 Task: Look for space in Tierralta, Colombia from 5th June, 2023 to 16th June, 2023 for 2 adults in price range Rs.14000 to Rs.18000. Place can be entire place with 1  bedroom having 1 bed and 1 bathroom. Property type can be house, flat, guest house, hotel. Amenities needed are: washing machine. Booking option can be shelf check-in. Required host language is English.
Action: Mouse moved to (387, 79)
Screenshot: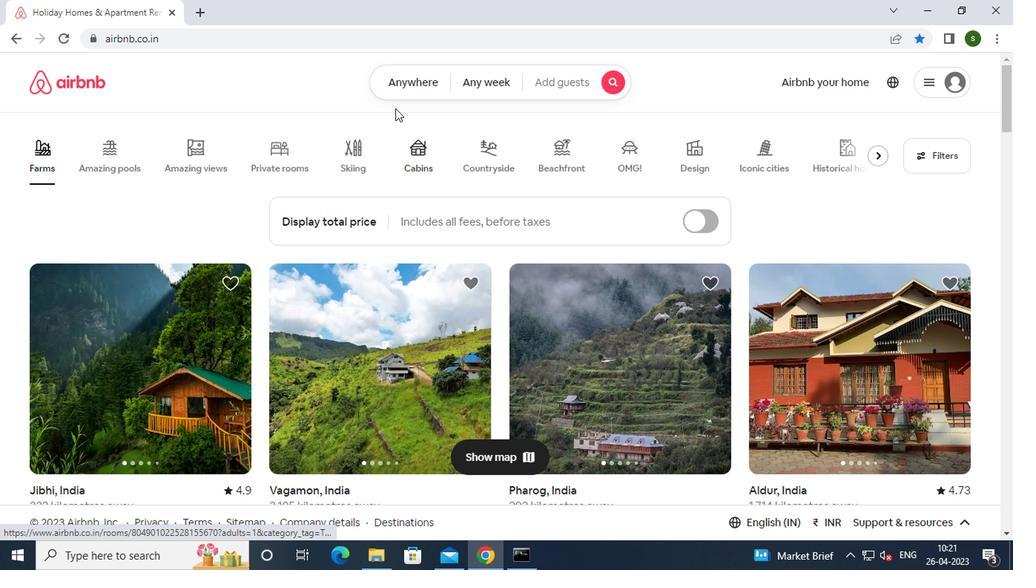 
Action: Mouse pressed left at (387, 79)
Screenshot: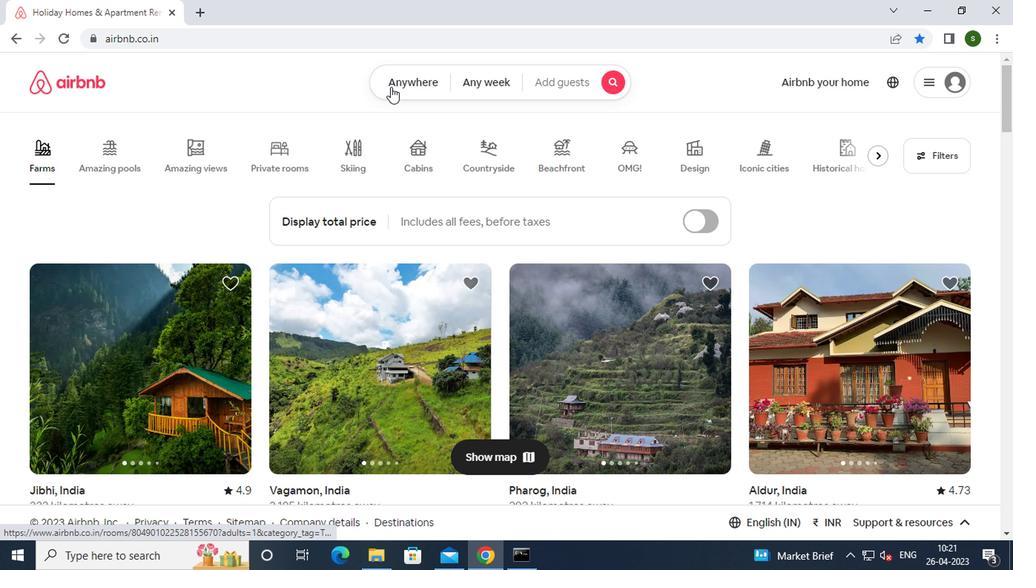 
Action: Mouse moved to (299, 144)
Screenshot: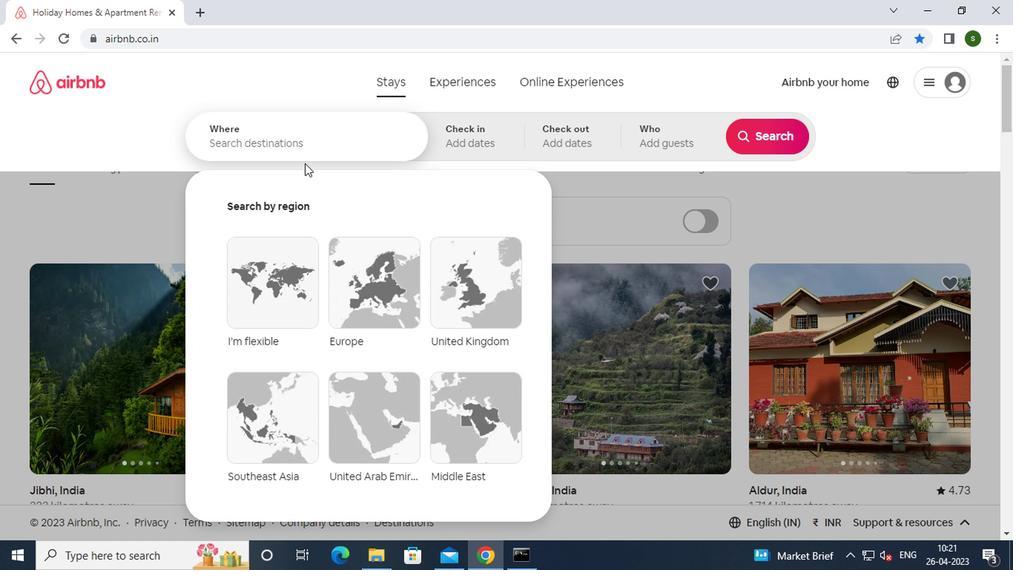 
Action: Mouse pressed left at (299, 144)
Screenshot: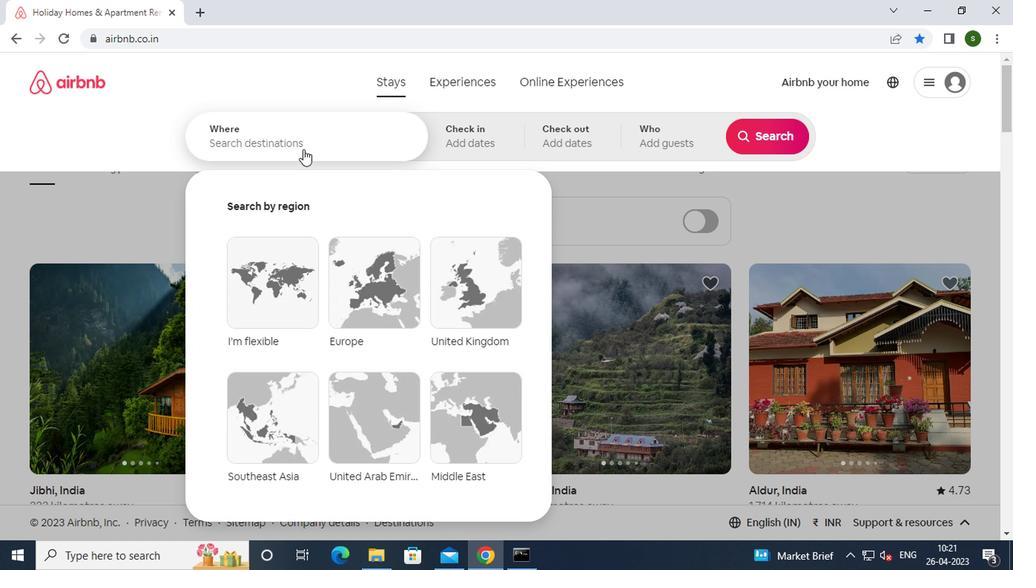 
Action: Key pressed t<Key.caps_lock>ierralta,<Key.space><Key.caps_lock>c<Key.caps_lock>olombia<Key.enter>
Screenshot: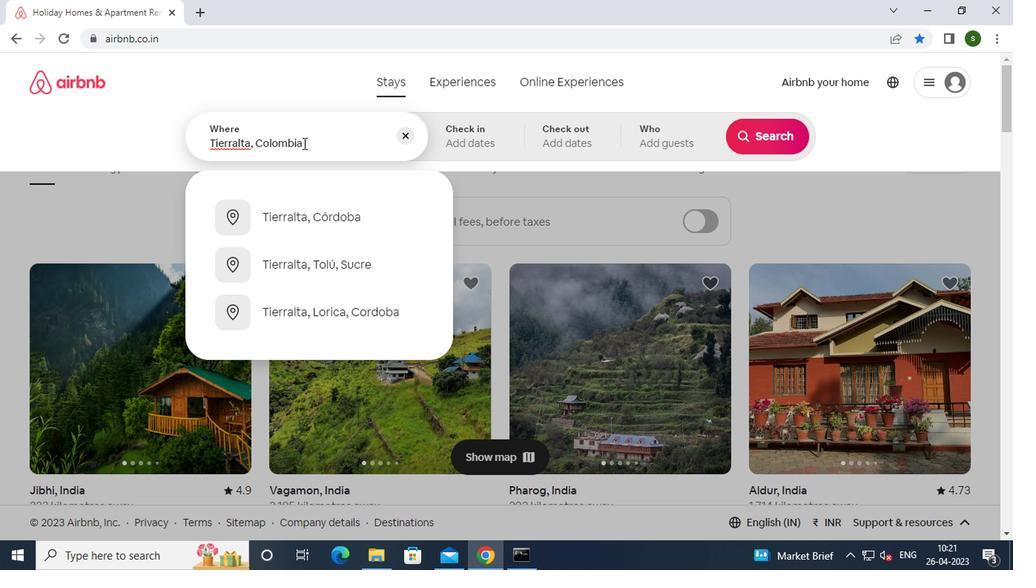
Action: Mouse moved to (760, 258)
Screenshot: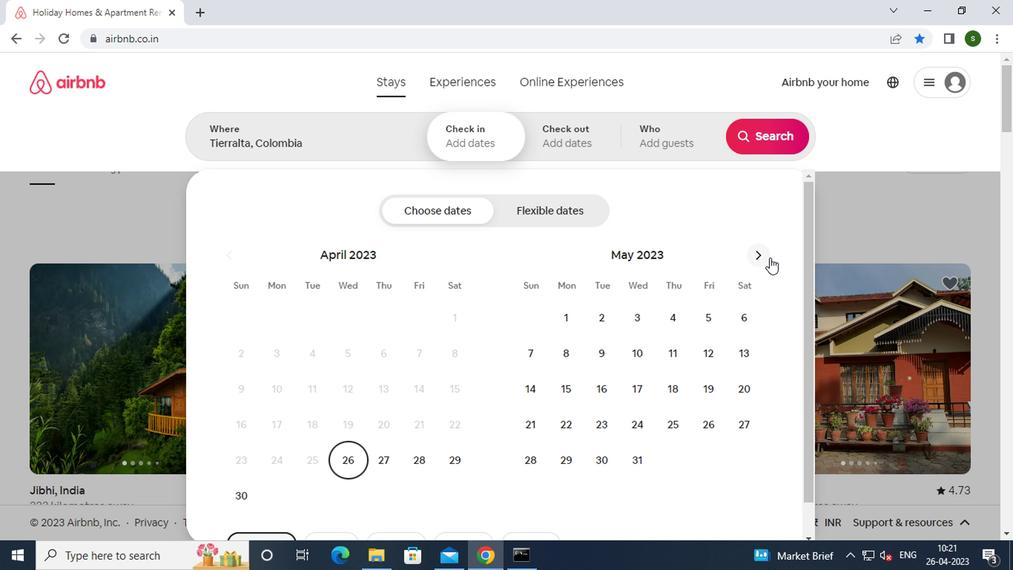 
Action: Mouse pressed left at (760, 258)
Screenshot: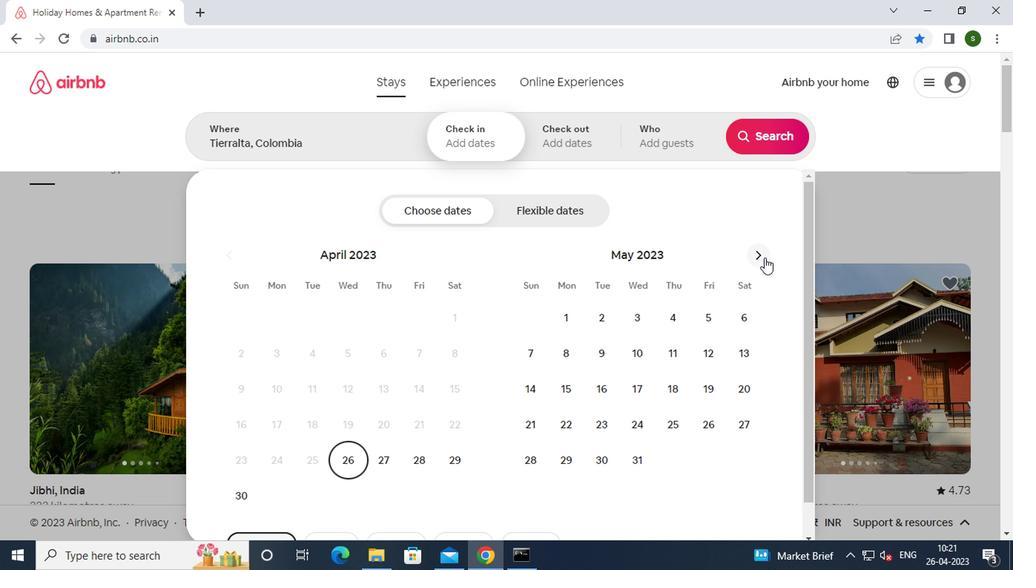 
Action: Mouse moved to (571, 355)
Screenshot: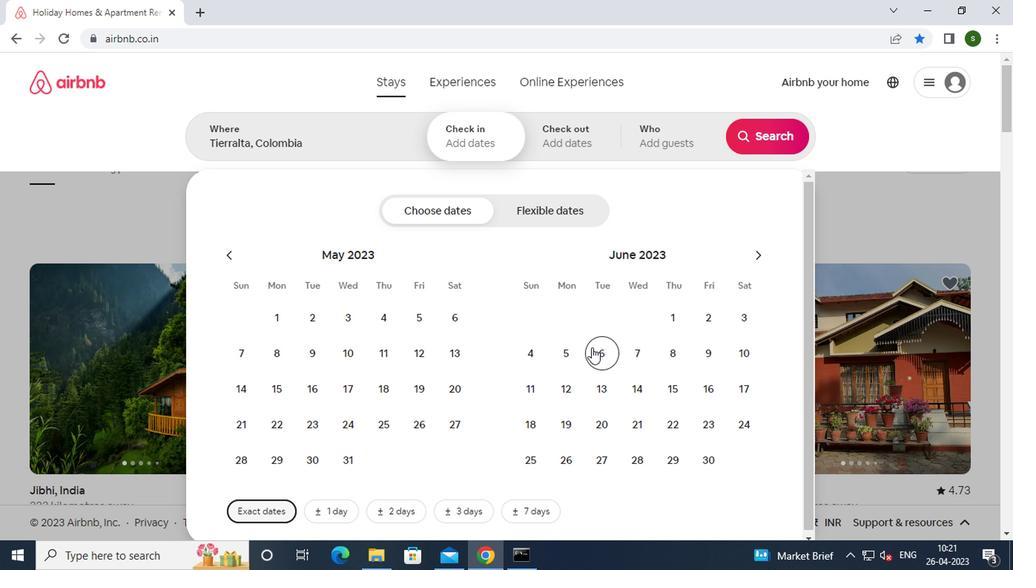 
Action: Mouse pressed left at (571, 355)
Screenshot: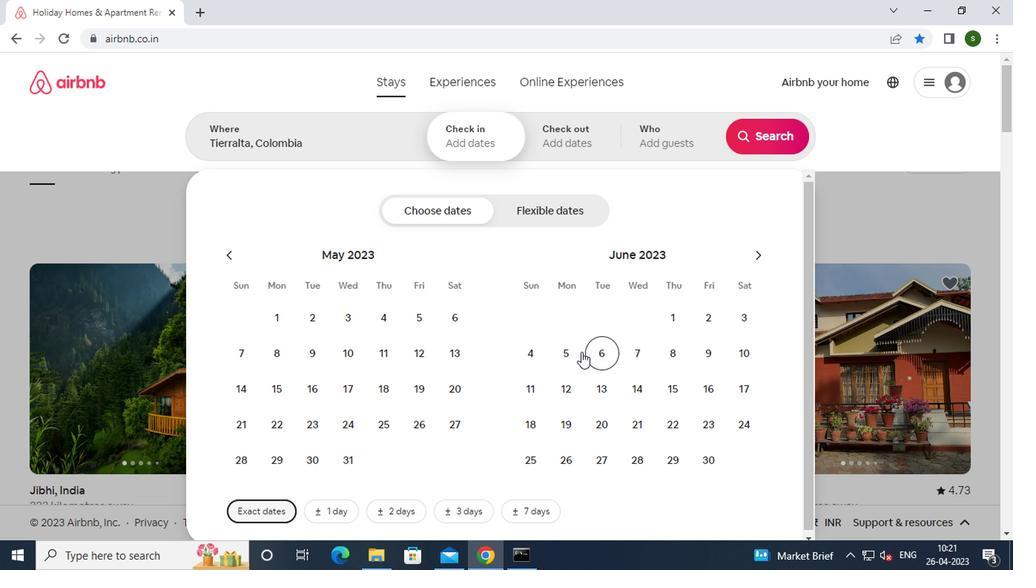 
Action: Mouse moved to (717, 394)
Screenshot: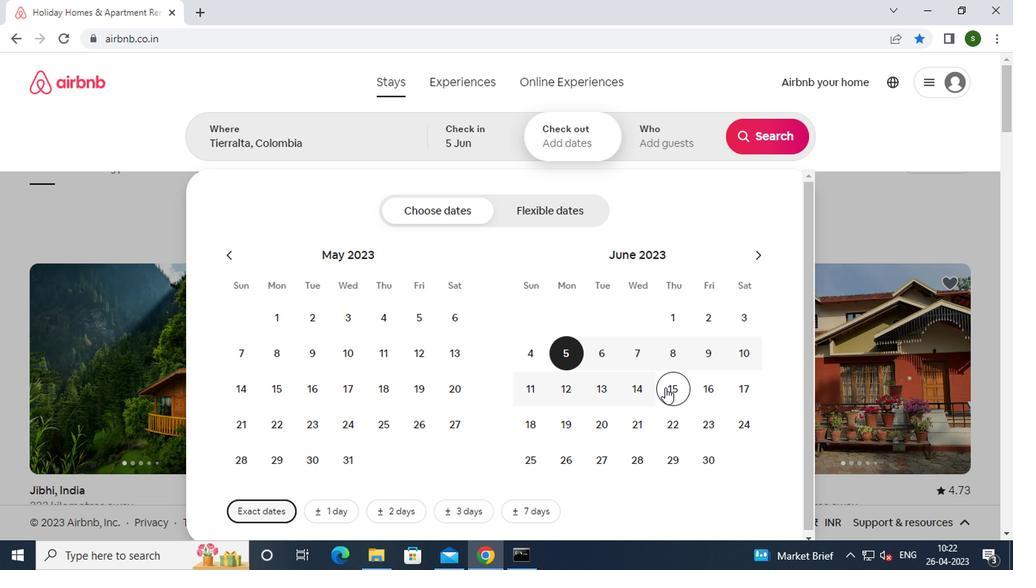 
Action: Mouse pressed left at (717, 394)
Screenshot: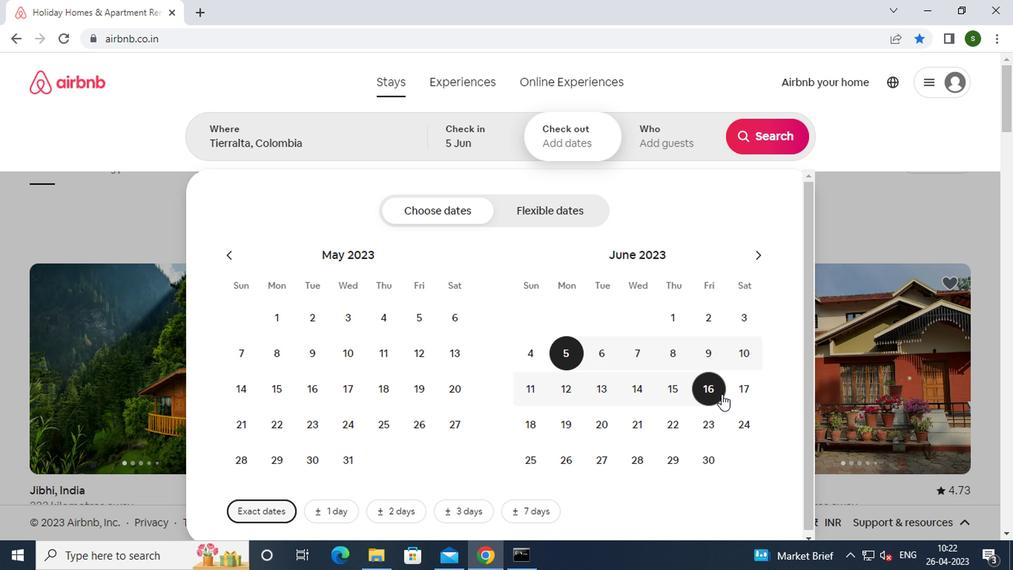 
Action: Mouse moved to (698, 145)
Screenshot: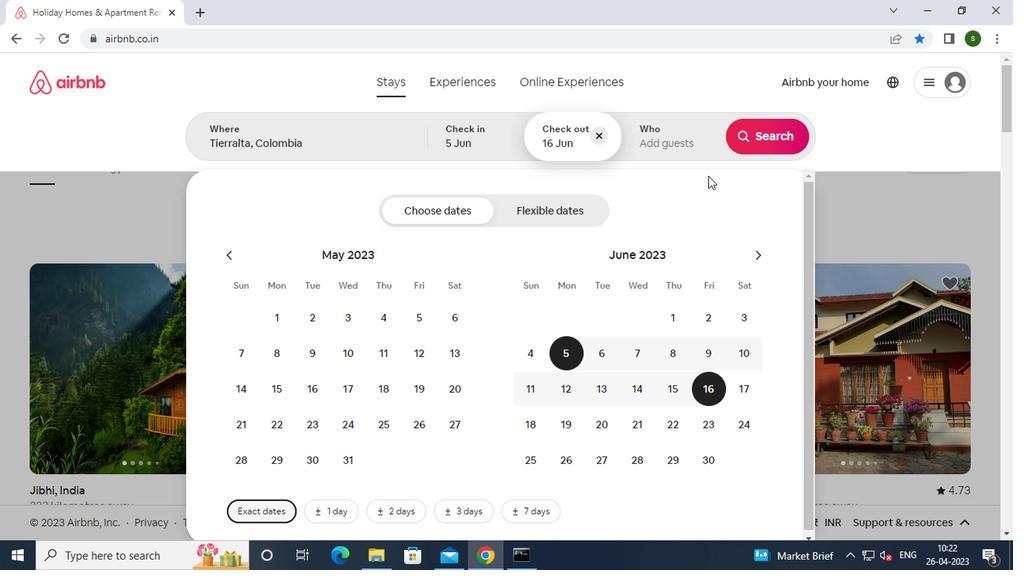 
Action: Mouse pressed left at (698, 145)
Screenshot: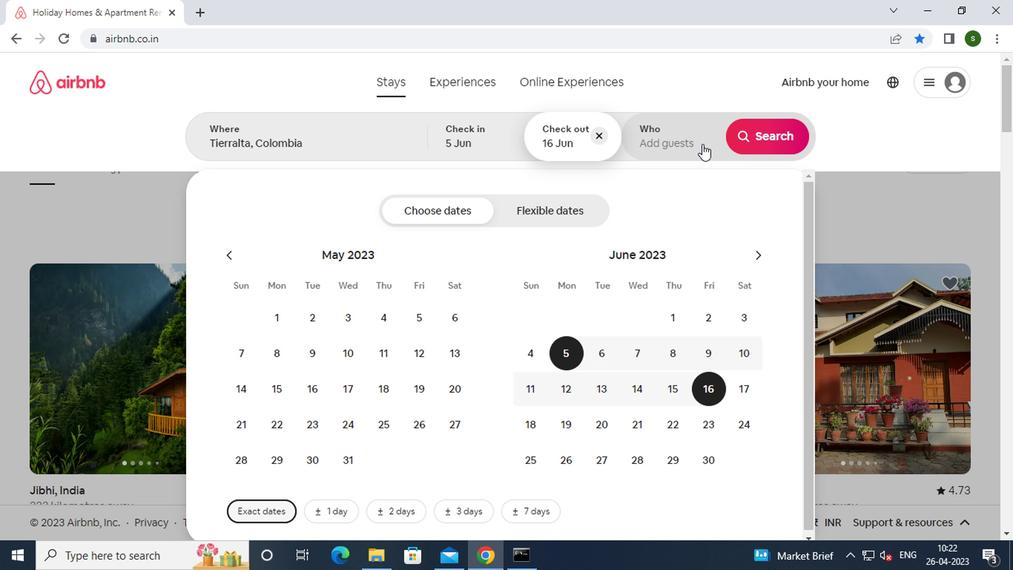 
Action: Mouse moved to (776, 219)
Screenshot: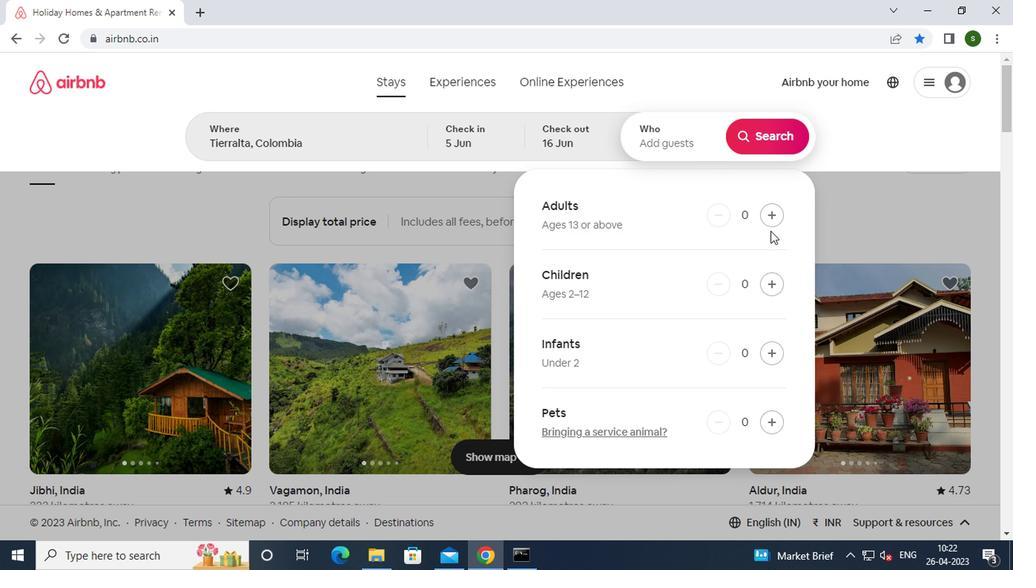 
Action: Mouse pressed left at (776, 219)
Screenshot: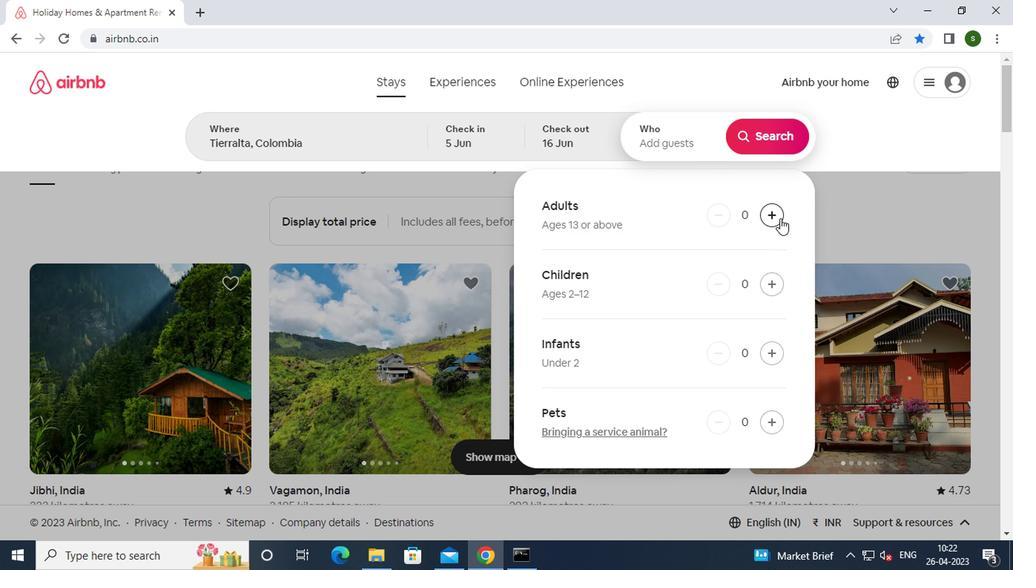 
Action: Mouse pressed left at (776, 219)
Screenshot: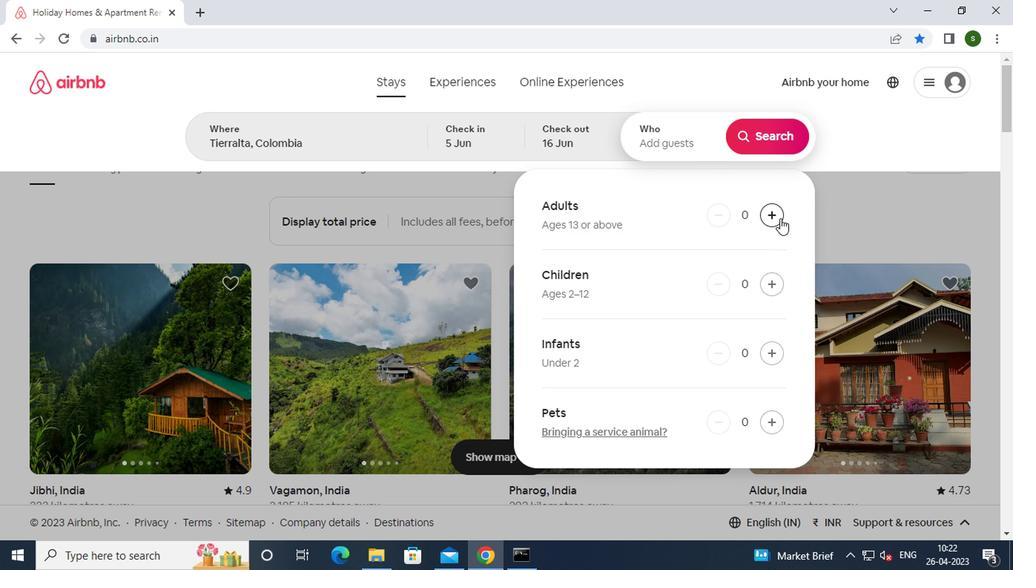 
Action: Mouse moved to (760, 137)
Screenshot: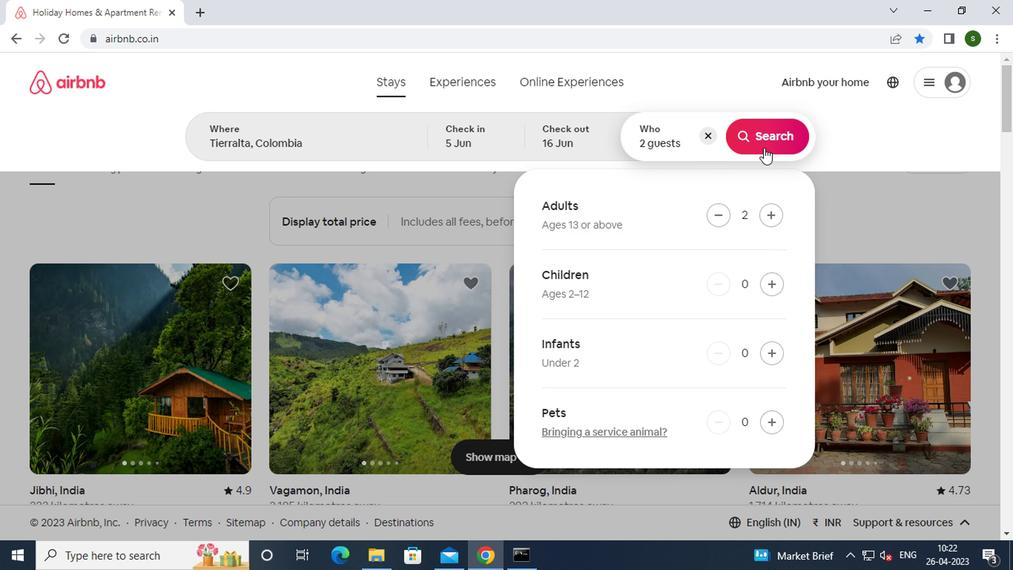 
Action: Mouse pressed left at (760, 137)
Screenshot: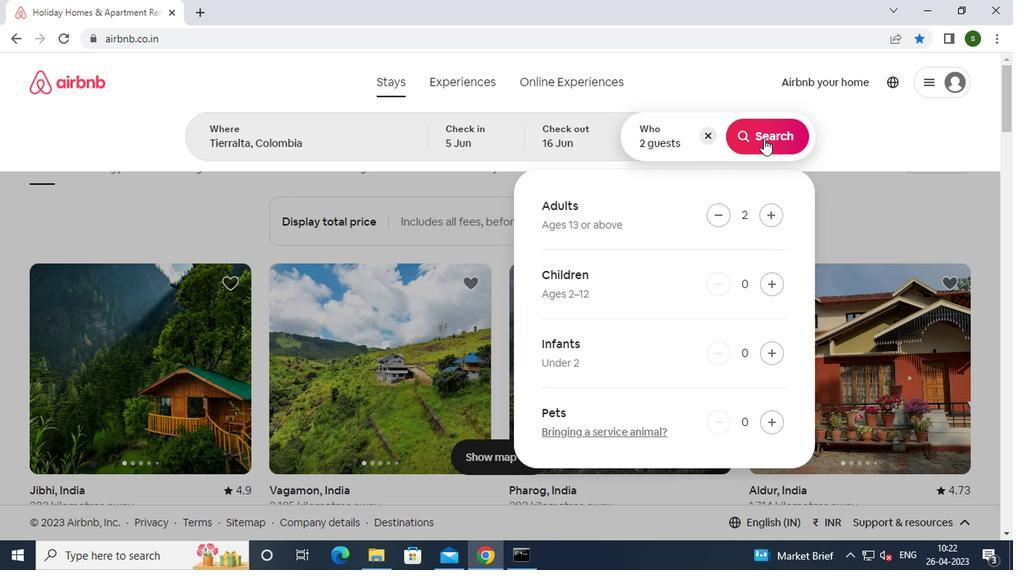 
Action: Mouse moved to (932, 139)
Screenshot: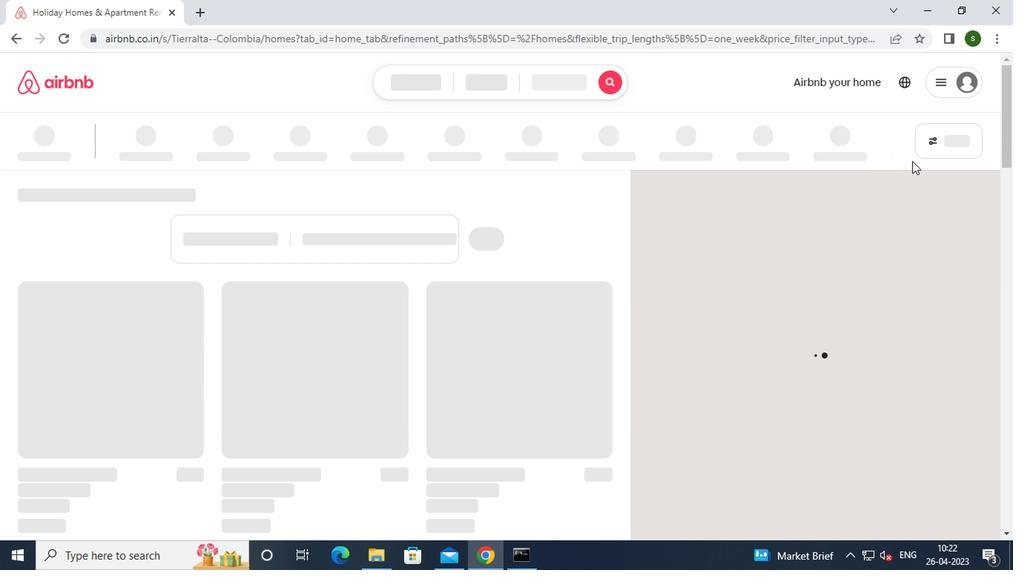 
Action: Mouse pressed left at (932, 139)
Screenshot: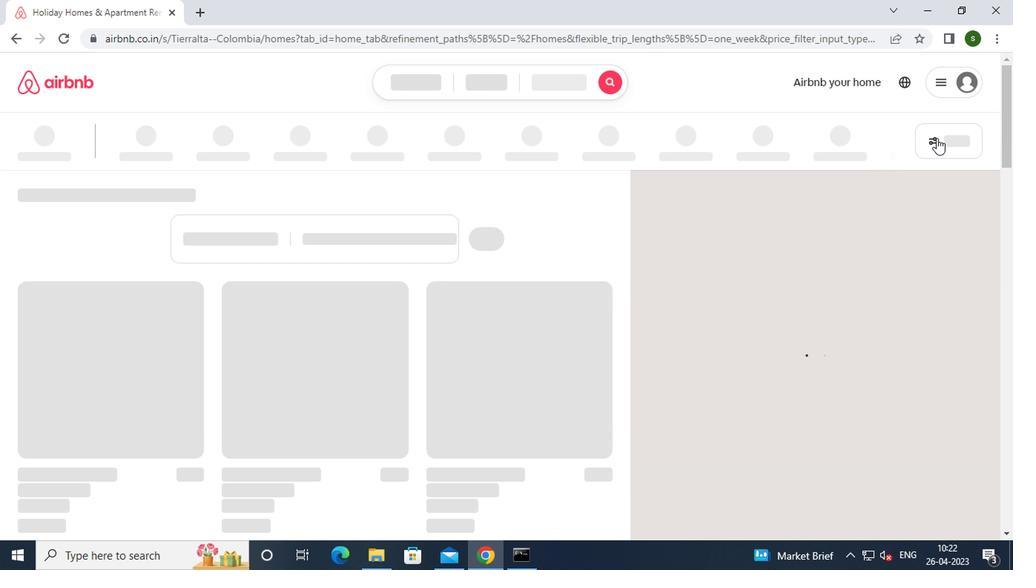 
Action: Mouse moved to (431, 284)
Screenshot: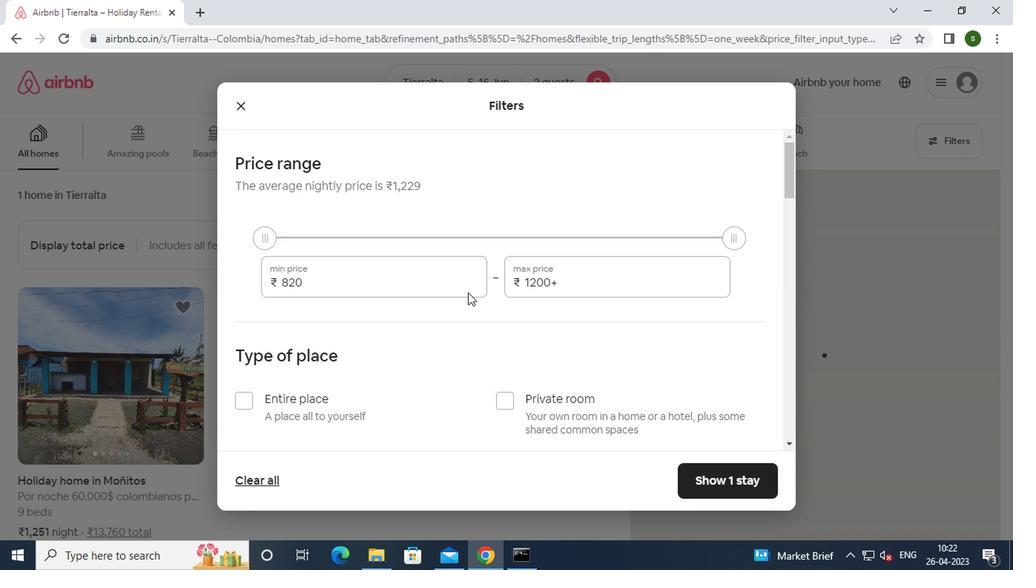 
Action: Mouse pressed left at (431, 284)
Screenshot: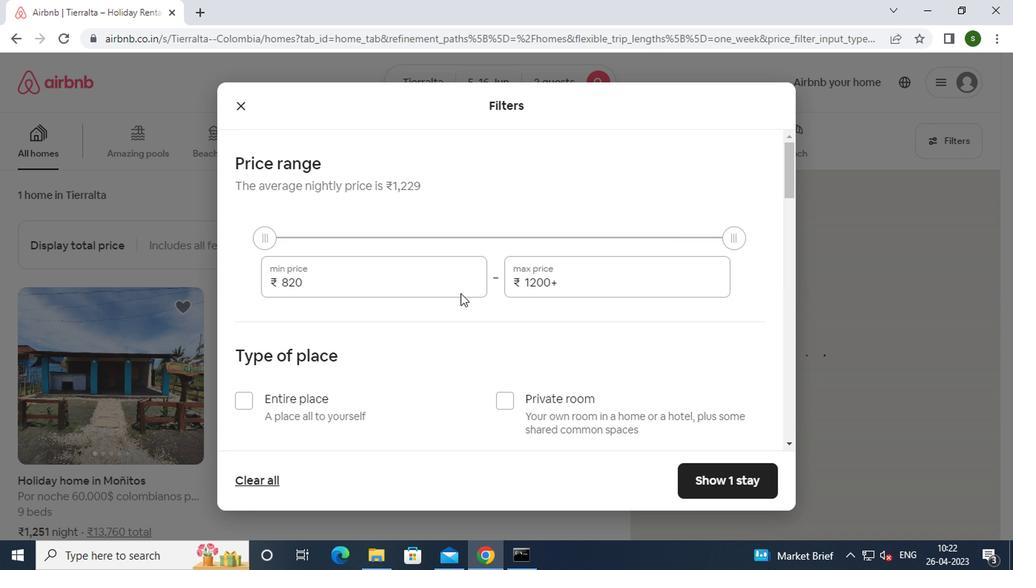 
Action: Key pressed <Key.backspace><Key.backspace><Key.backspace><Key.backspace>14000
Screenshot: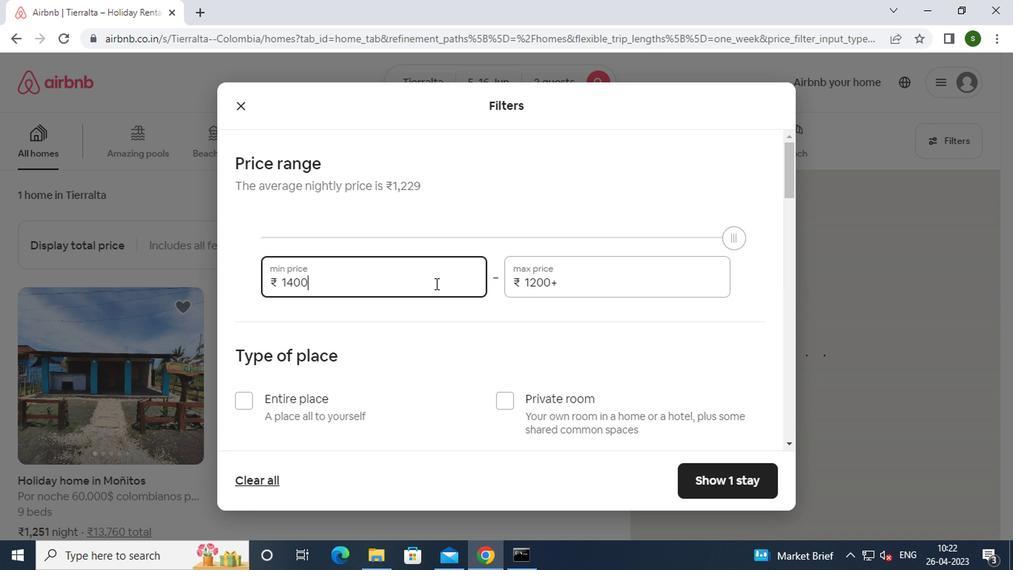 
Action: Mouse moved to (575, 285)
Screenshot: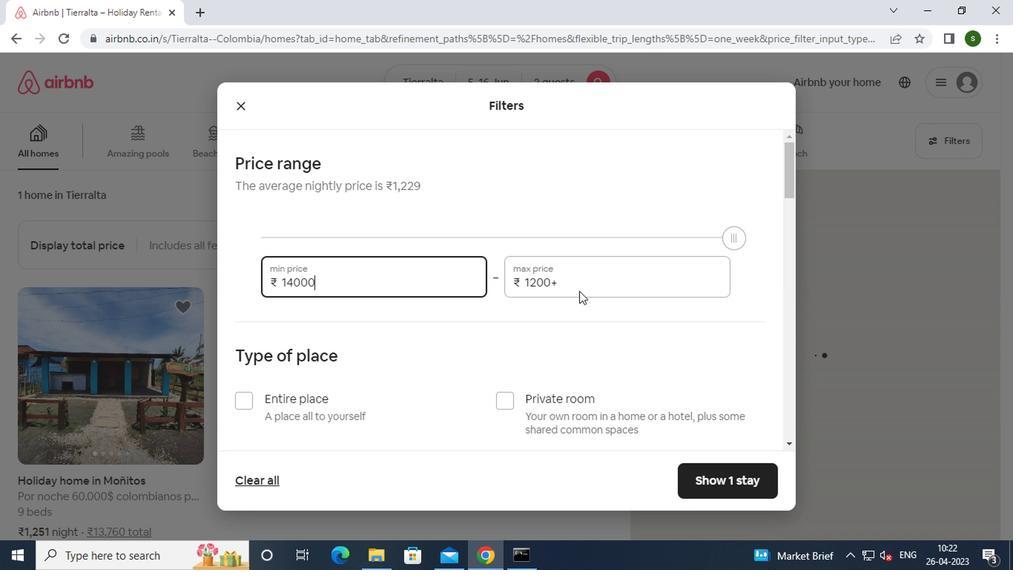 
Action: Mouse pressed left at (575, 285)
Screenshot: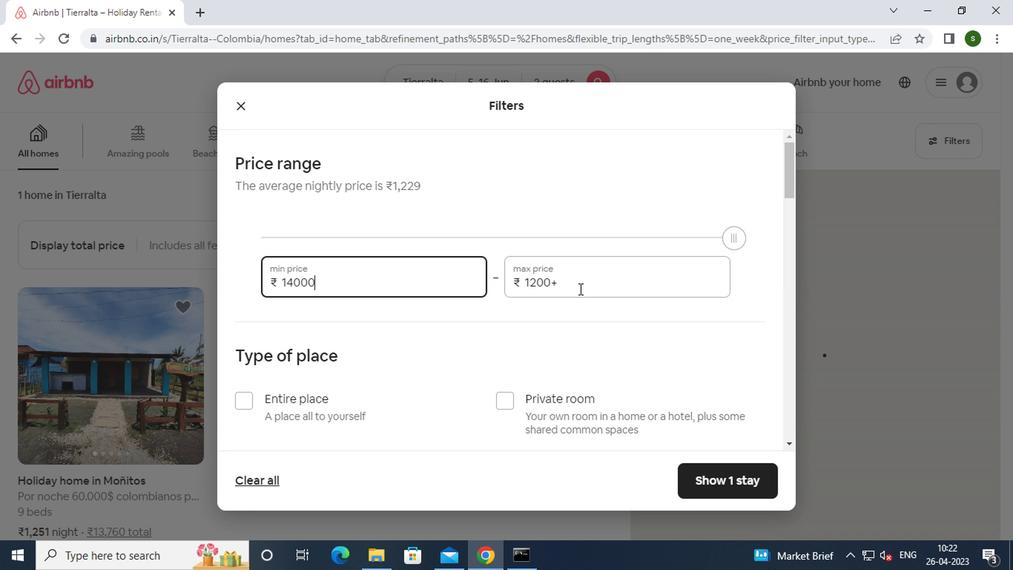 
Action: Key pressed <Key.backspace><Key.backspace><Key.backspace><Key.backspace><Key.backspace><Key.backspace><Key.backspace><Key.backspace><Key.backspace>18000
Screenshot: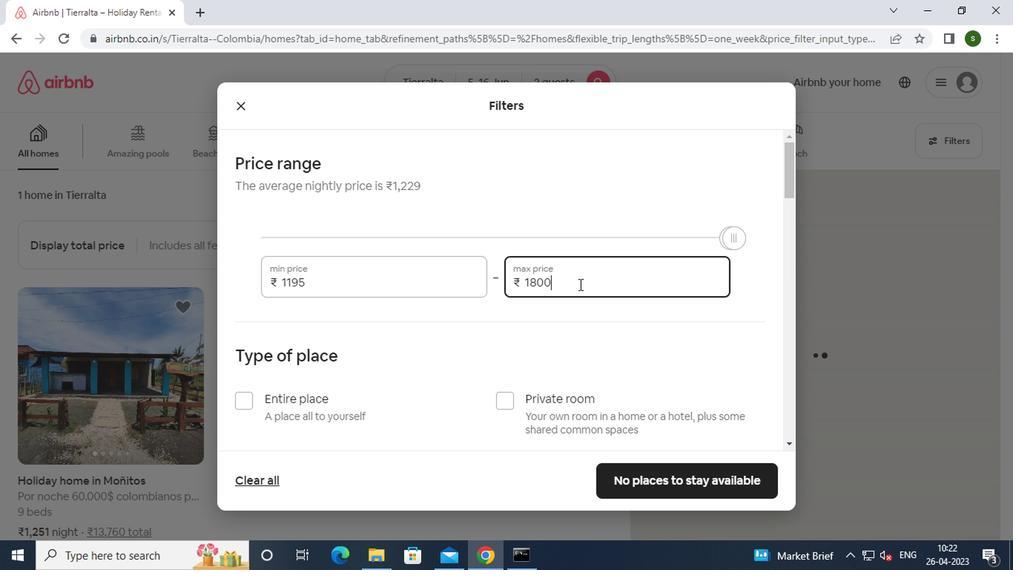 
Action: Mouse moved to (365, 308)
Screenshot: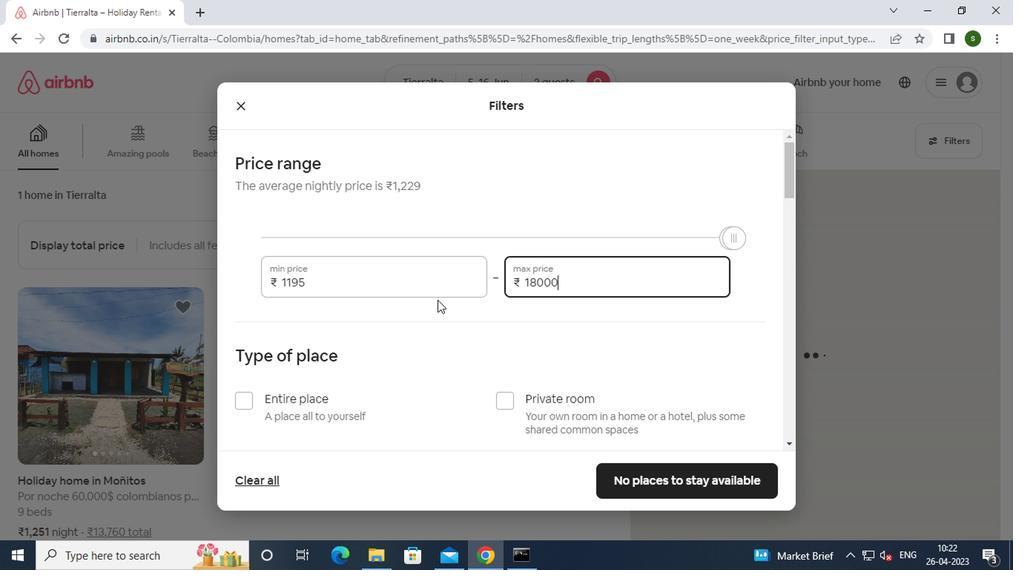
Action: Mouse scrolled (365, 307) with delta (0, -1)
Screenshot: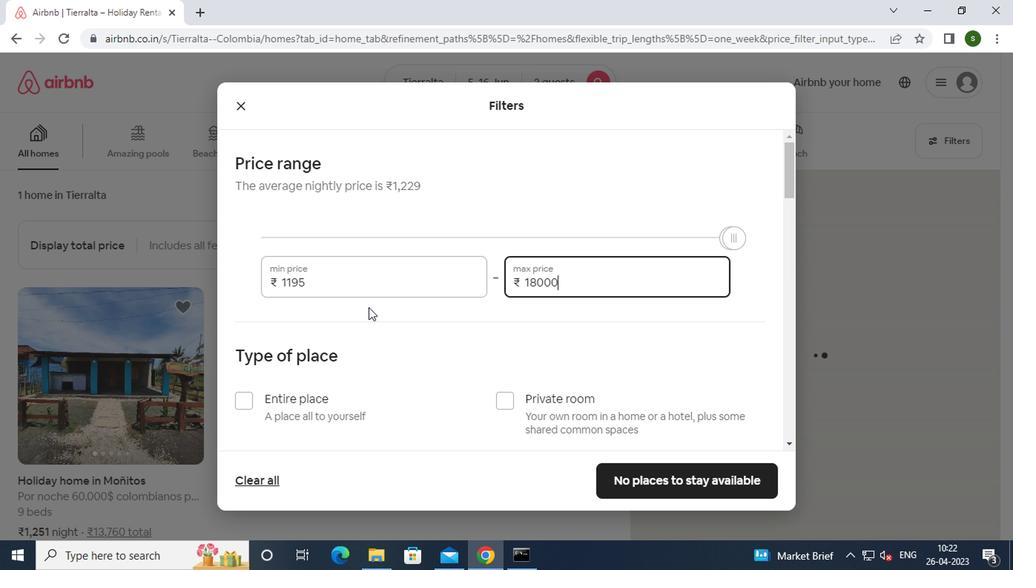
Action: Mouse scrolled (365, 307) with delta (0, -1)
Screenshot: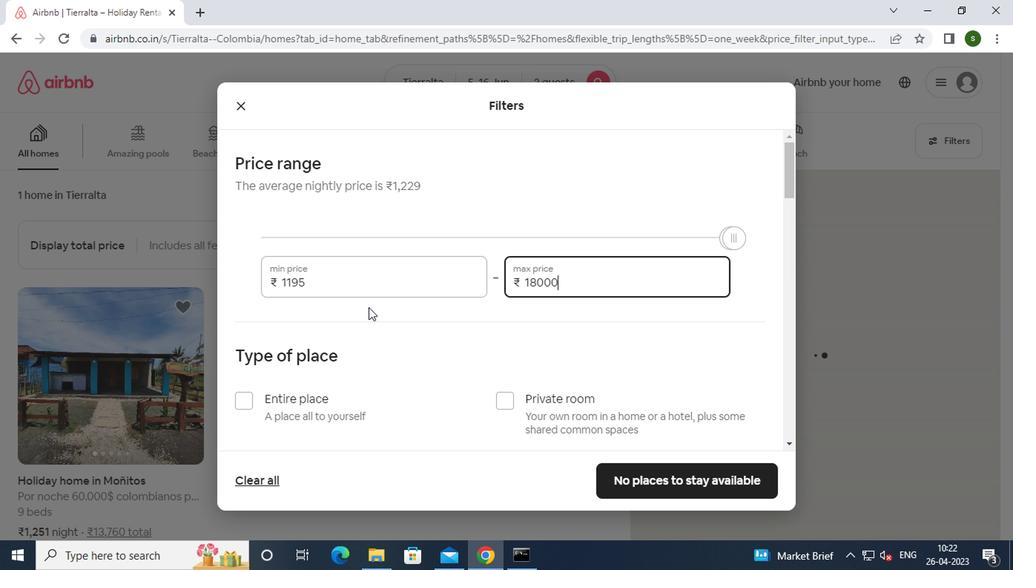 
Action: Mouse scrolled (365, 307) with delta (0, -1)
Screenshot: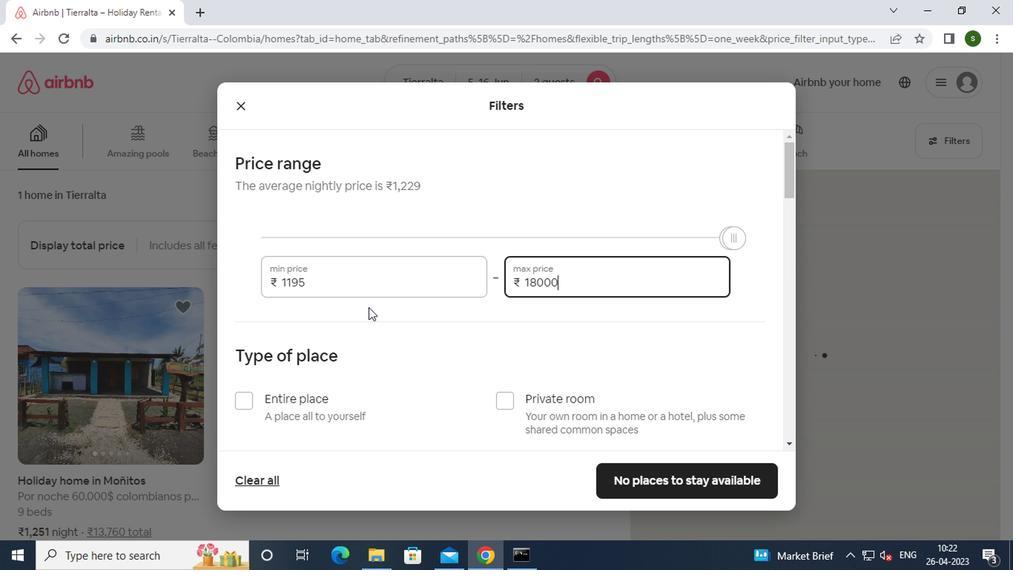 
Action: Mouse moved to (272, 185)
Screenshot: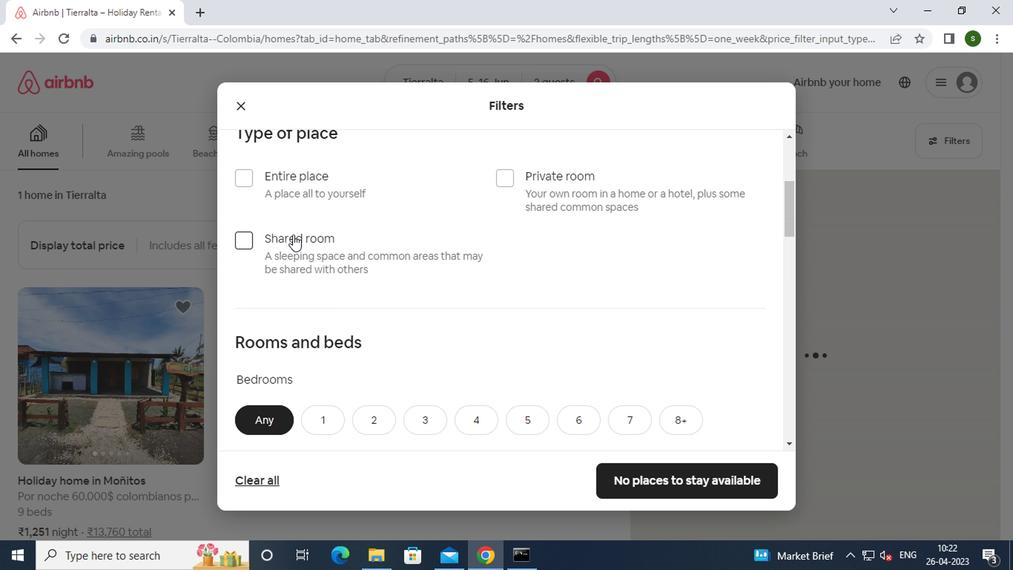 
Action: Mouse pressed left at (272, 185)
Screenshot: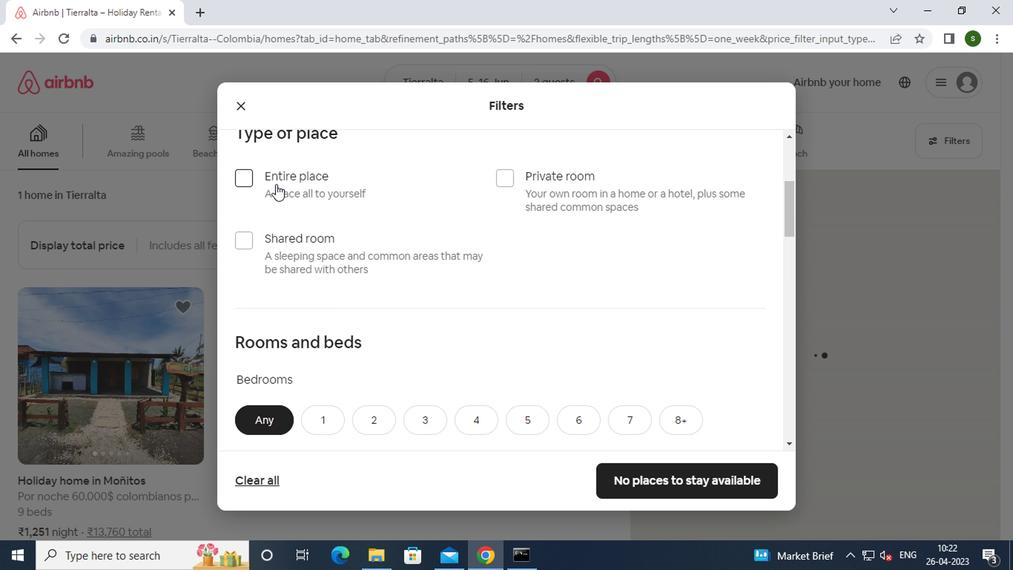 
Action: Mouse moved to (317, 409)
Screenshot: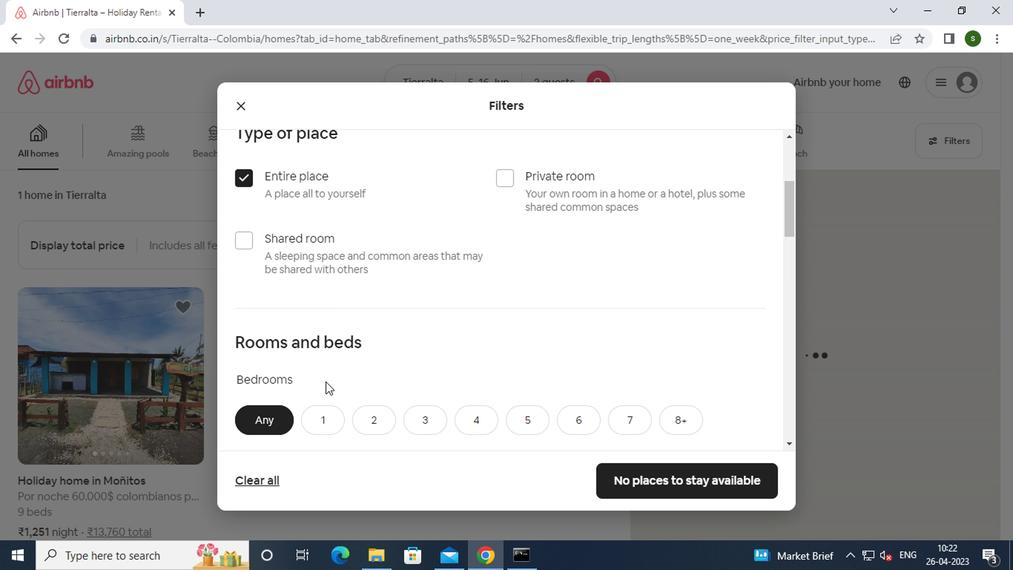 
Action: Mouse pressed left at (317, 409)
Screenshot: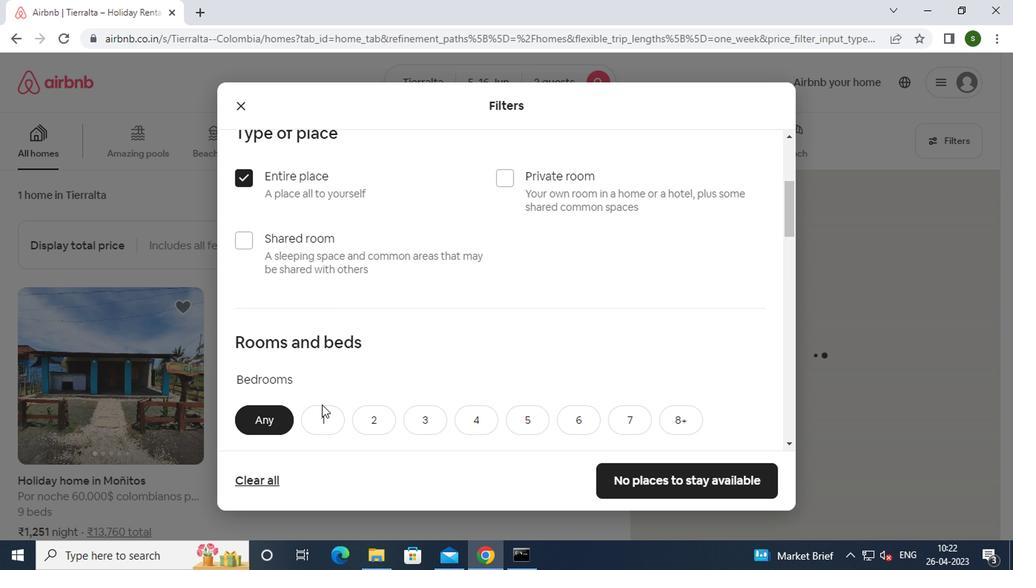 
Action: Mouse moved to (399, 345)
Screenshot: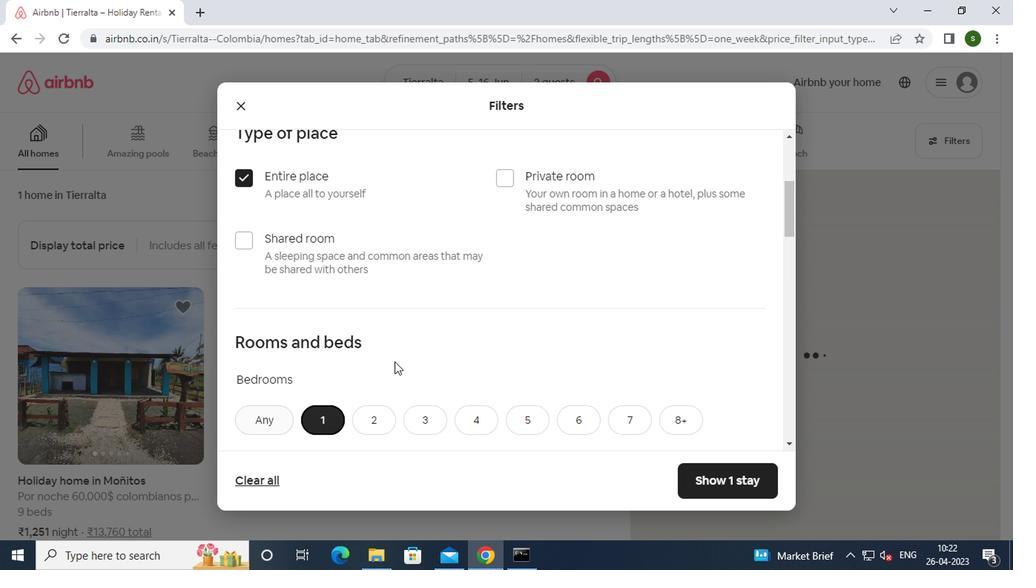 
Action: Mouse scrolled (399, 345) with delta (0, 0)
Screenshot: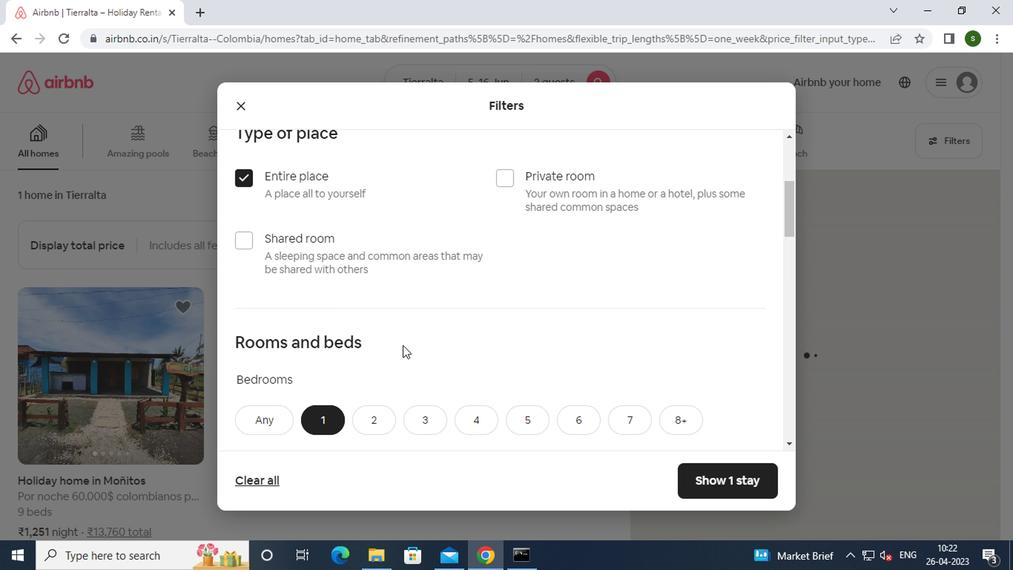 
Action: Mouse scrolled (399, 345) with delta (0, 0)
Screenshot: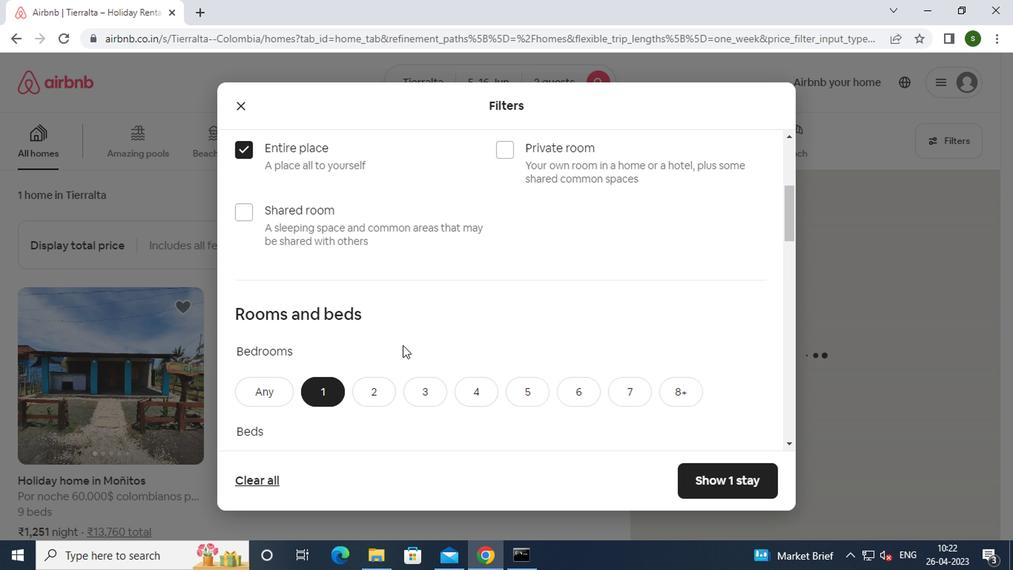 
Action: Mouse scrolled (399, 345) with delta (0, 0)
Screenshot: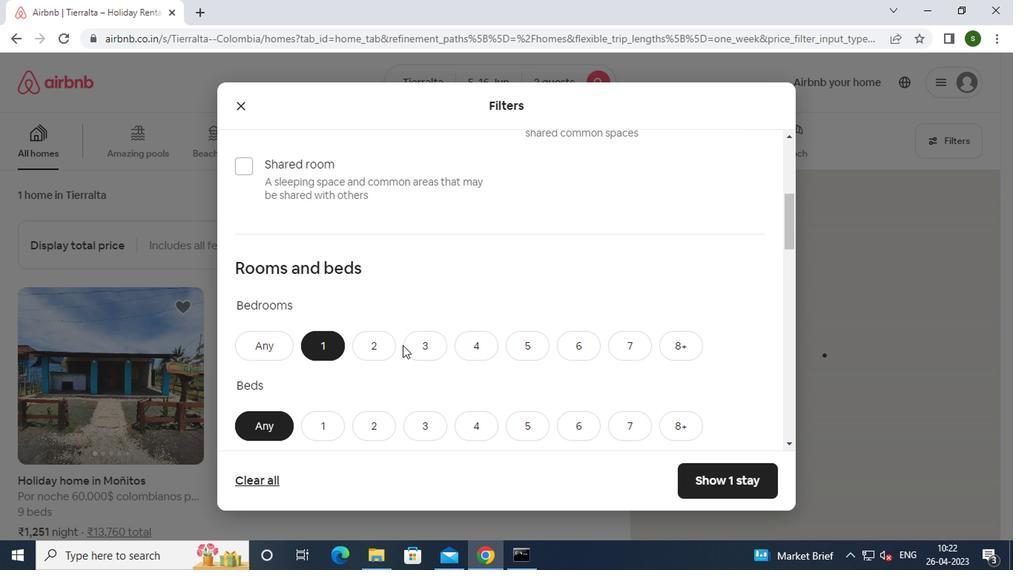 
Action: Mouse moved to (329, 286)
Screenshot: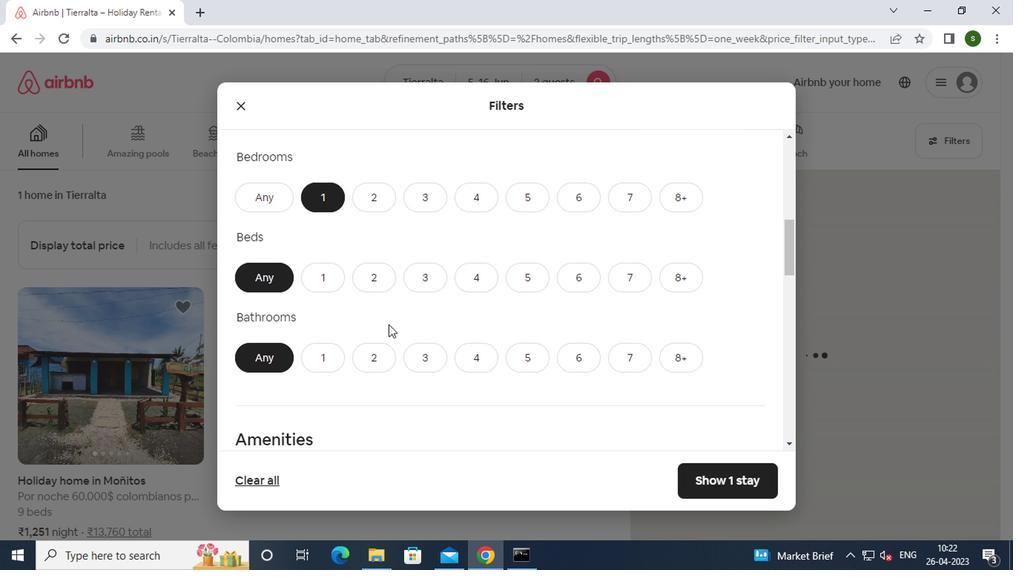 
Action: Mouse pressed left at (329, 286)
Screenshot: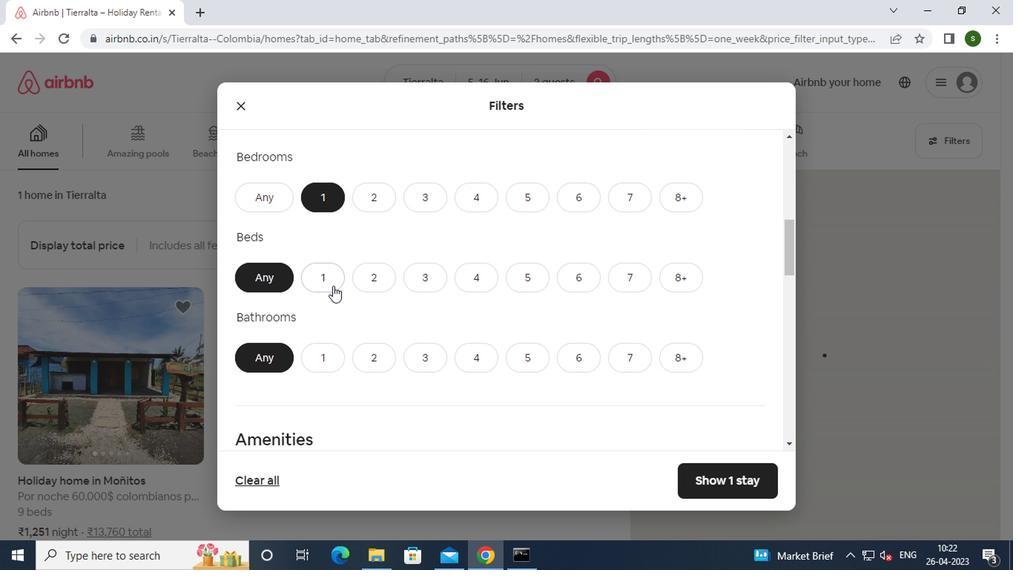 
Action: Mouse moved to (321, 354)
Screenshot: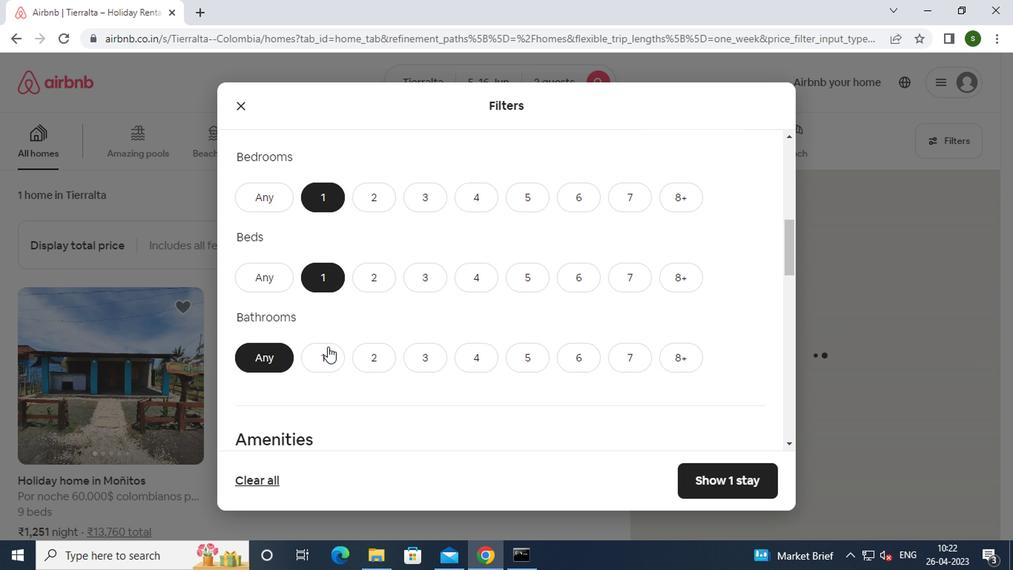 
Action: Mouse pressed left at (321, 354)
Screenshot: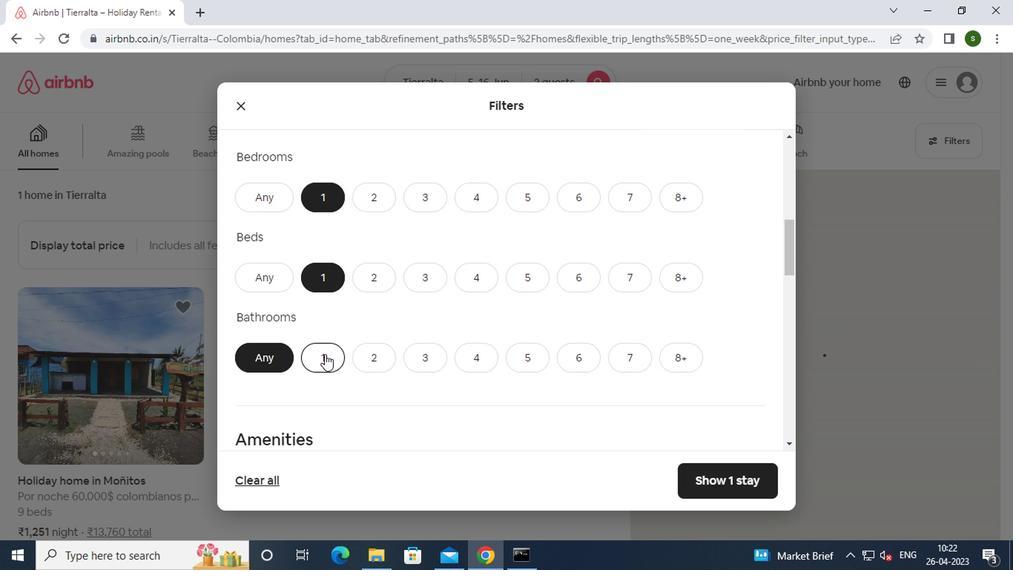 
Action: Mouse moved to (442, 301)
Screenshot: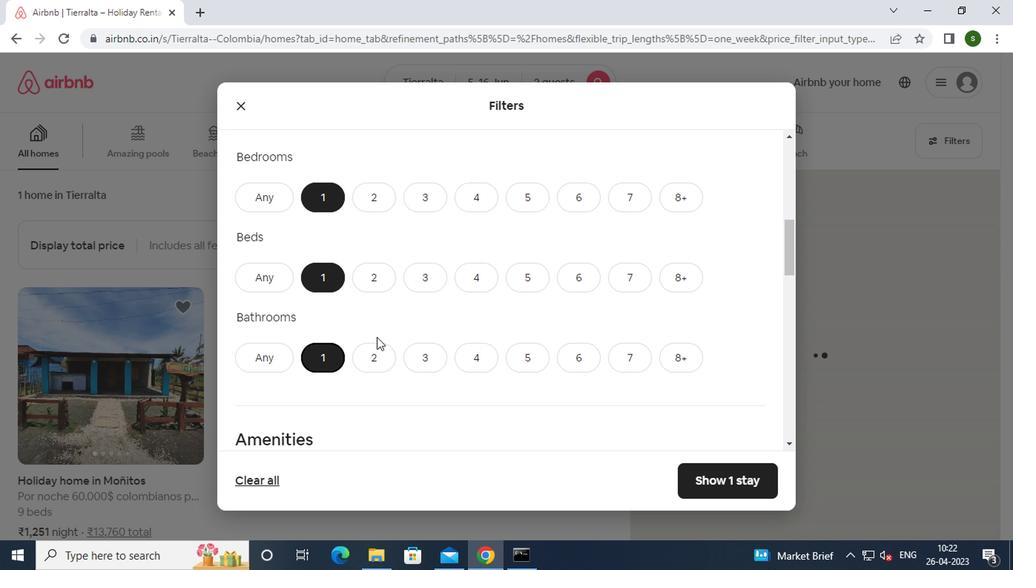 
Action: Mouse scrolled (442, 300) with delta (0, 0)
Screenshot: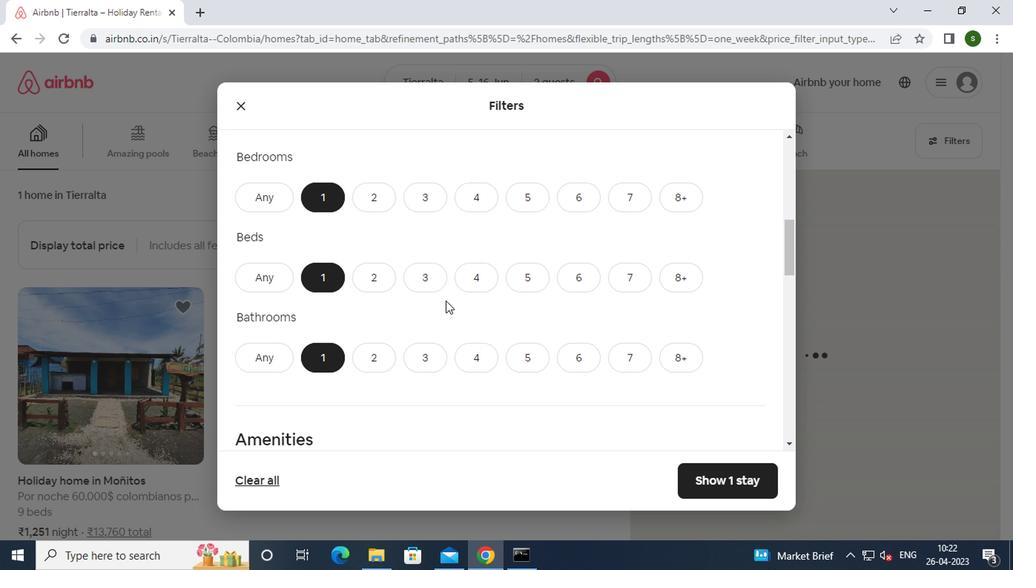 
Action: Mouse scrolled (442, 300) with delta (0, 0)
Screenshot: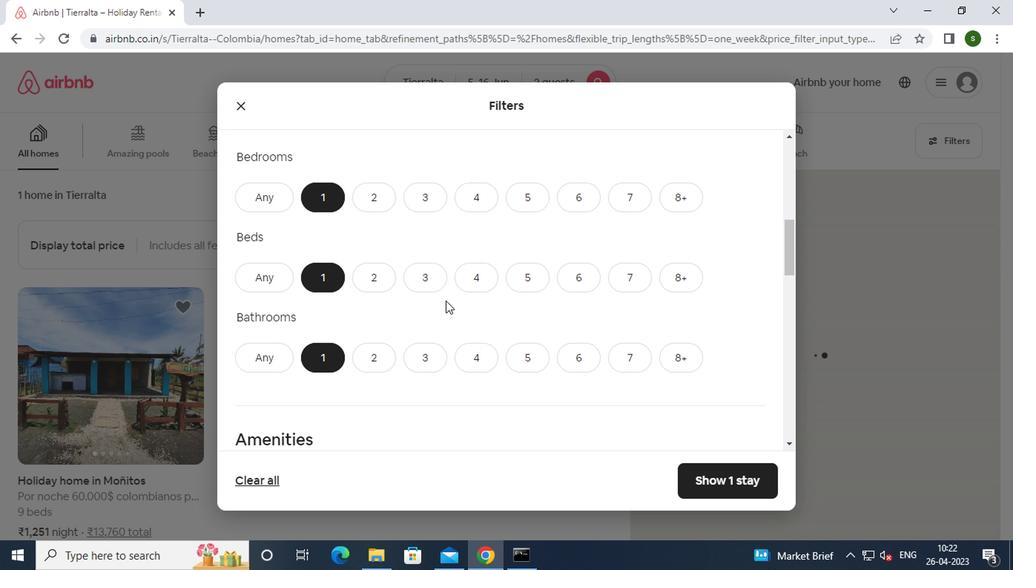 
Action: Mouse scrolled (442, 300) with delta (0, 0)
Screenshot: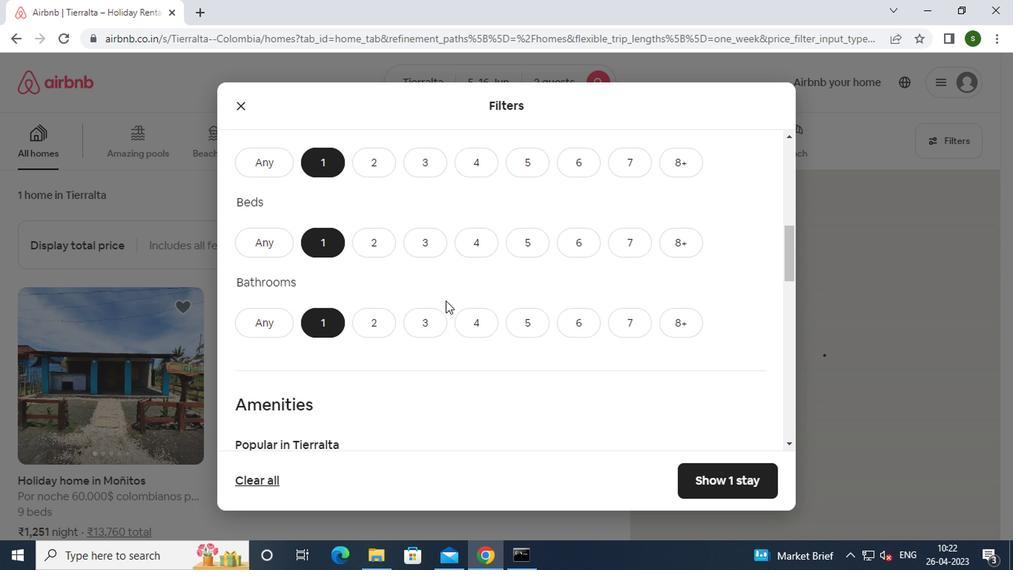 
Action: Mouse moved to (262, 393)
Screenshot: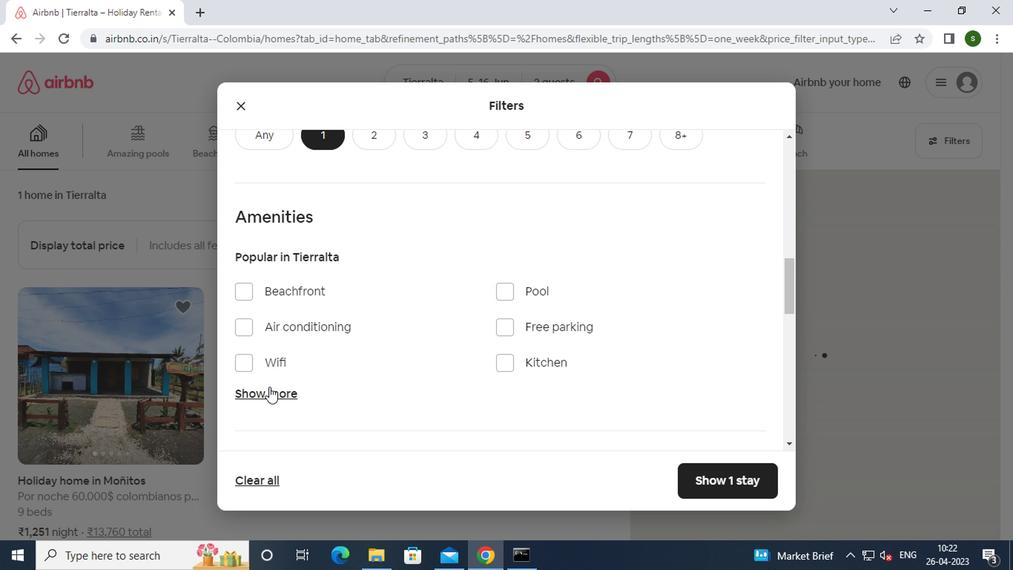 
Action: Mouse pressed left at (262, 393)
Screenshot: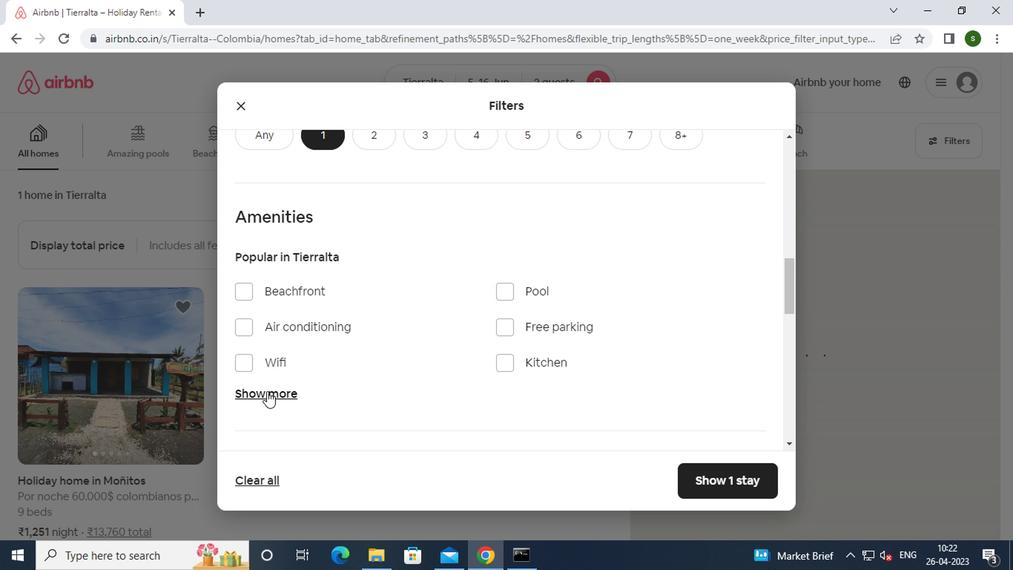 
Action: Mouse moved to (327, 398)
Screenshot: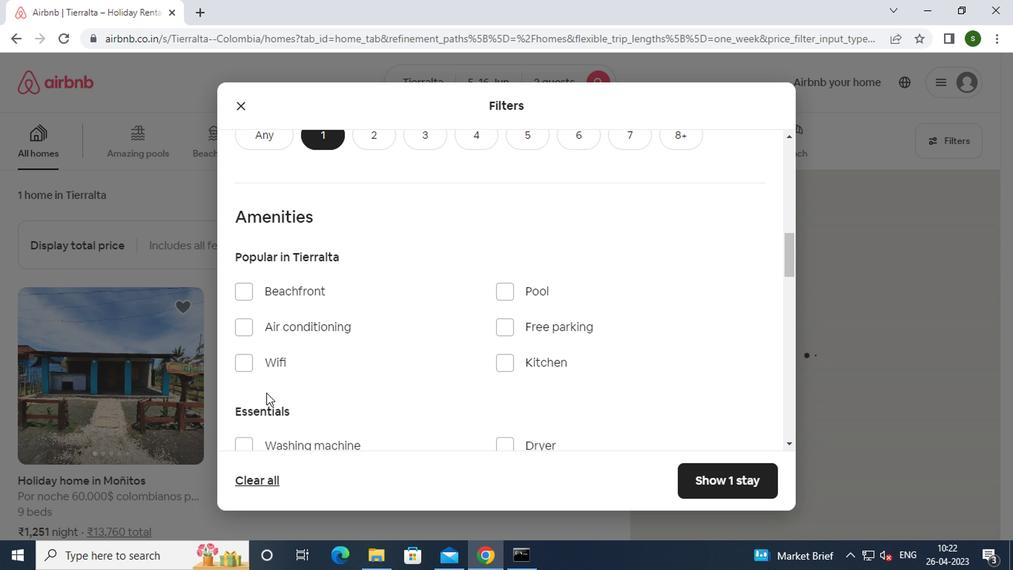 
Action: Mouse scrolled (327, 398) with delta (0, 0)
Screenshot: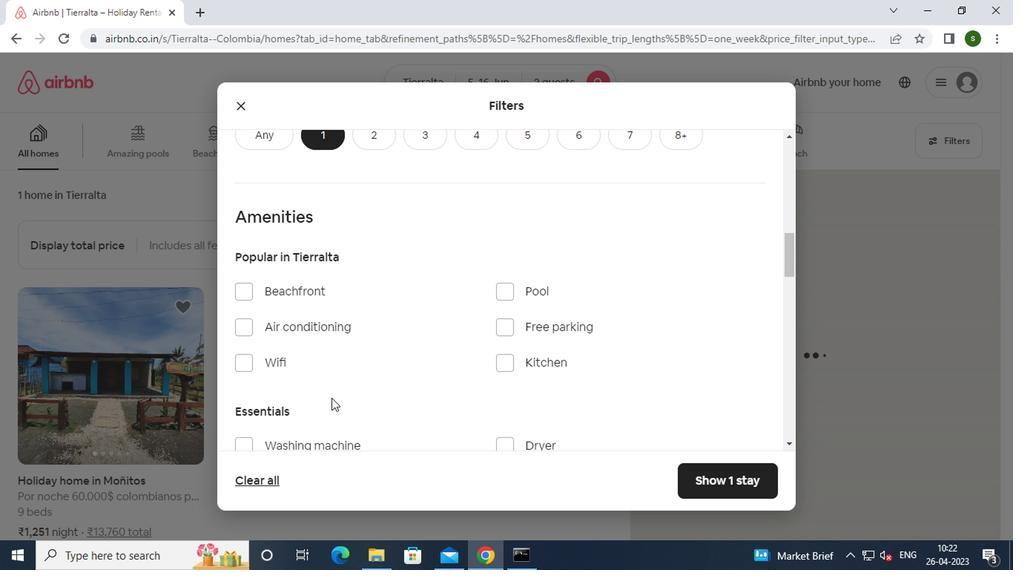 
Action: Mouse scrolled (327, 398) with delta (0, 0)
Screenshot: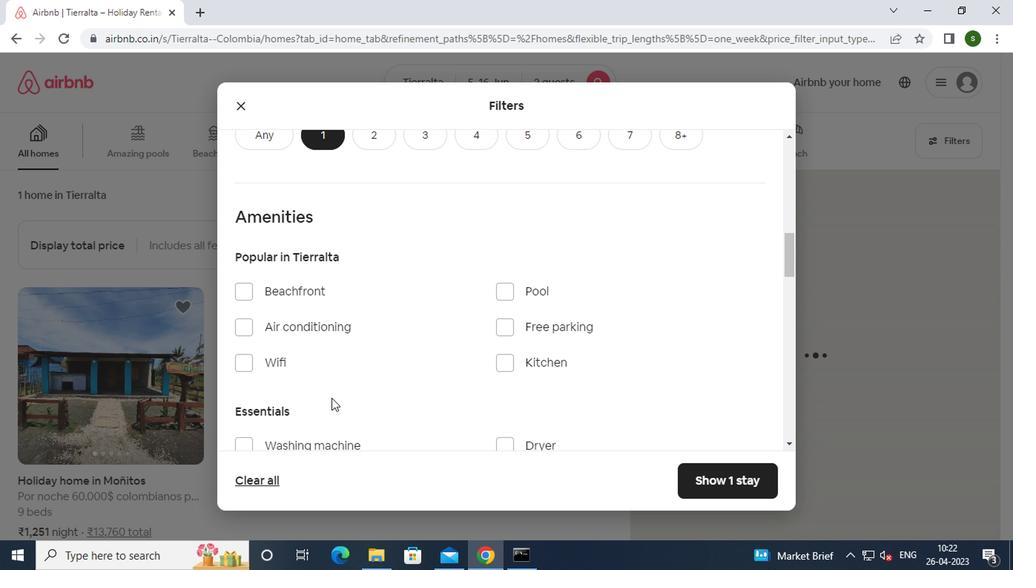 
Action: Mouse moved to (273, 292)
Screenshot: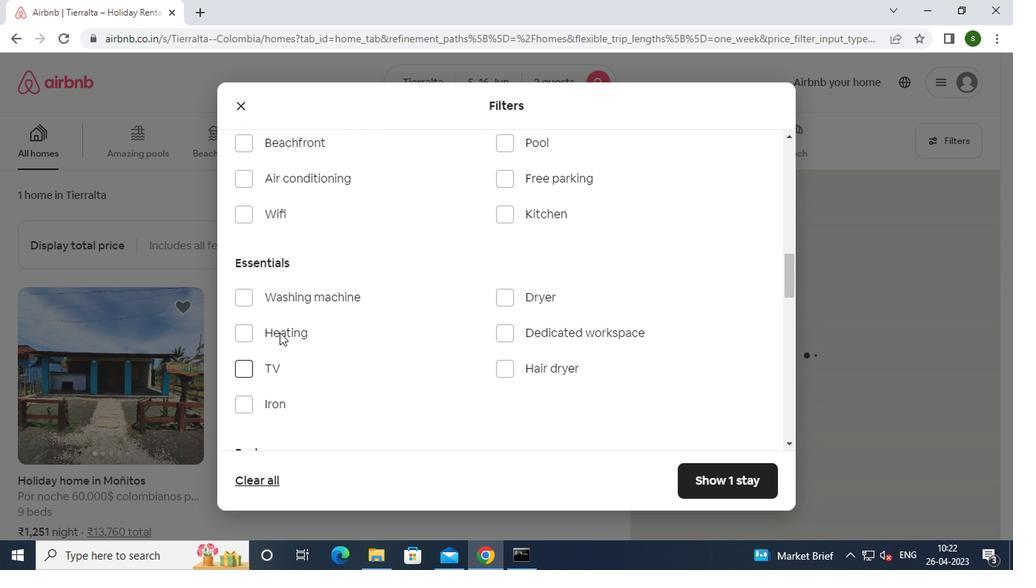 
Action: Mouse pressed left at (273, 292)
Screenshot: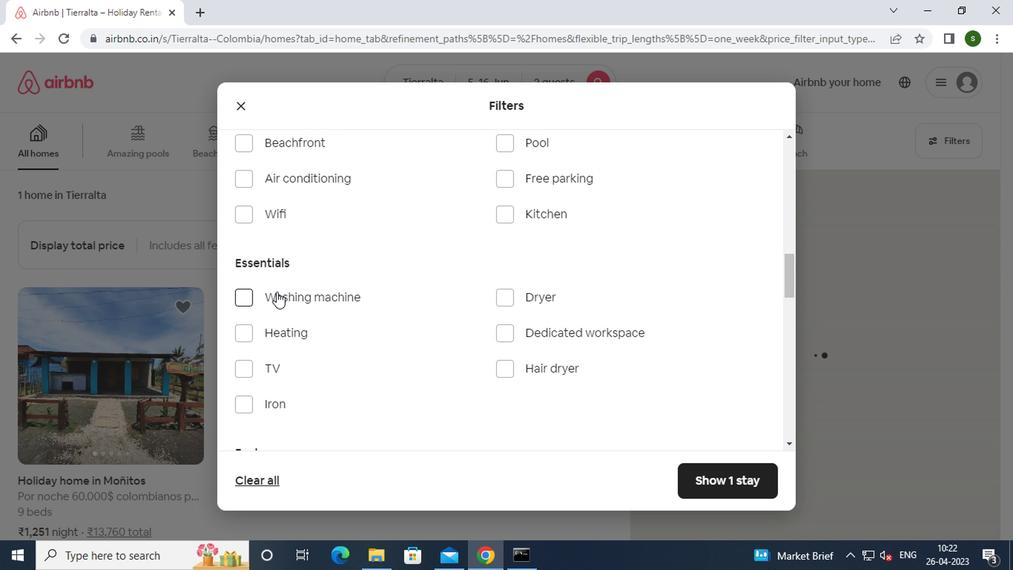 
Action: Mouse moved to (387, 308)
Screenshot: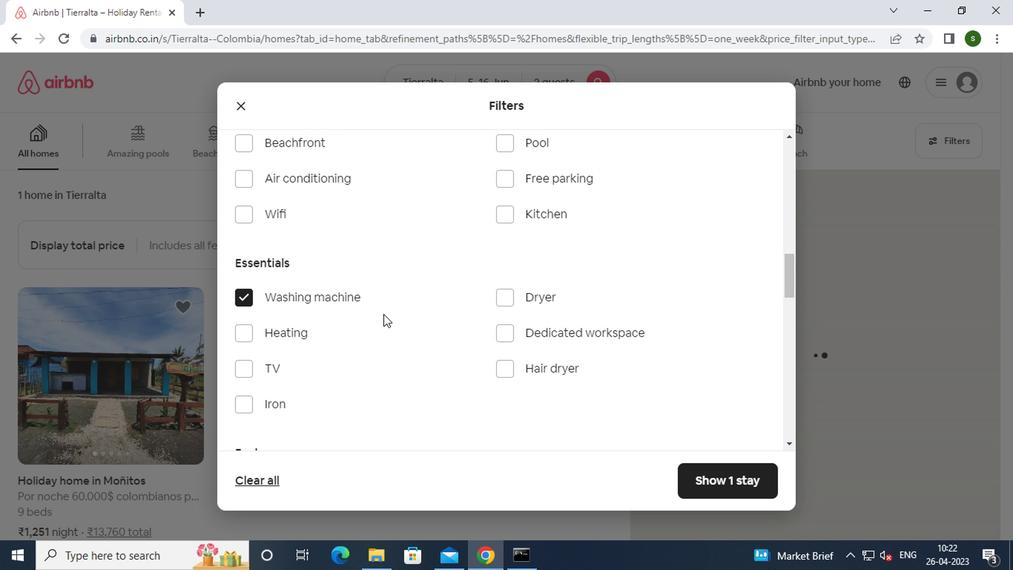 
Action: Mouse scrolled (387, 307) with delta (0, -1)
Screenshot: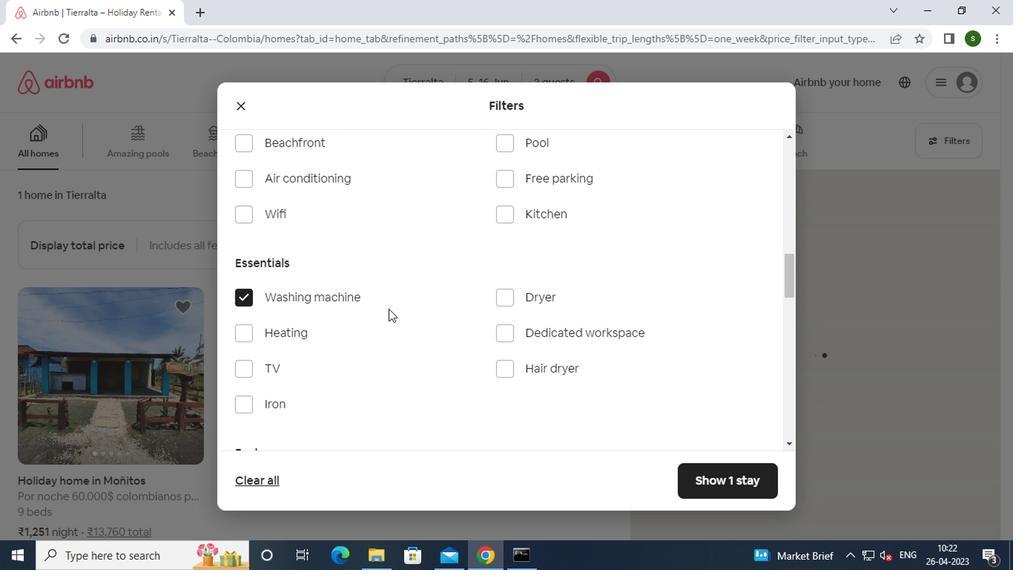 
Action: Mouse scrolled (387, 307) with delta (0, -1)
Screenshot: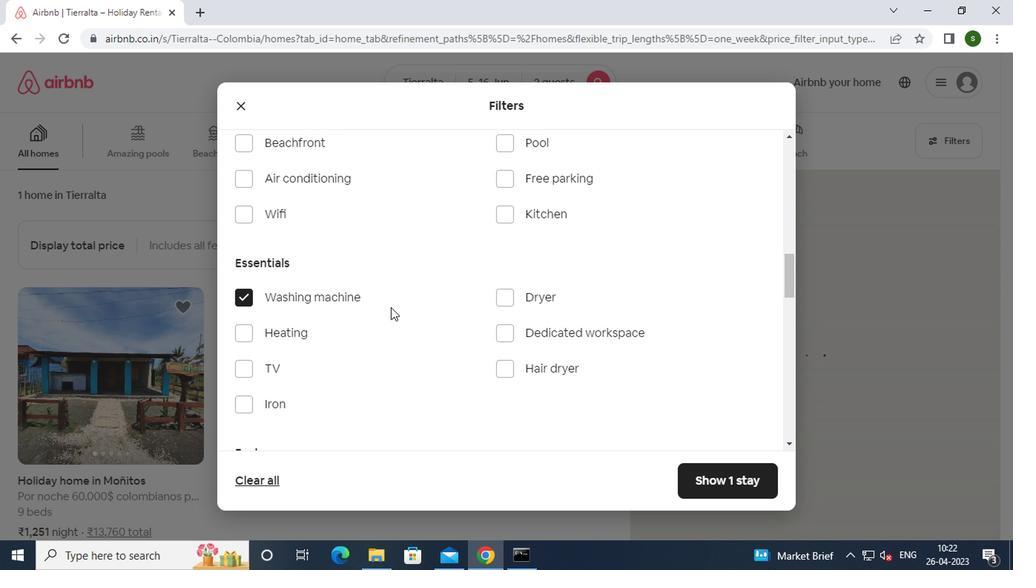 
Action: Mouse scrolled (387, 307) with delta (0, -1)
Screenshot: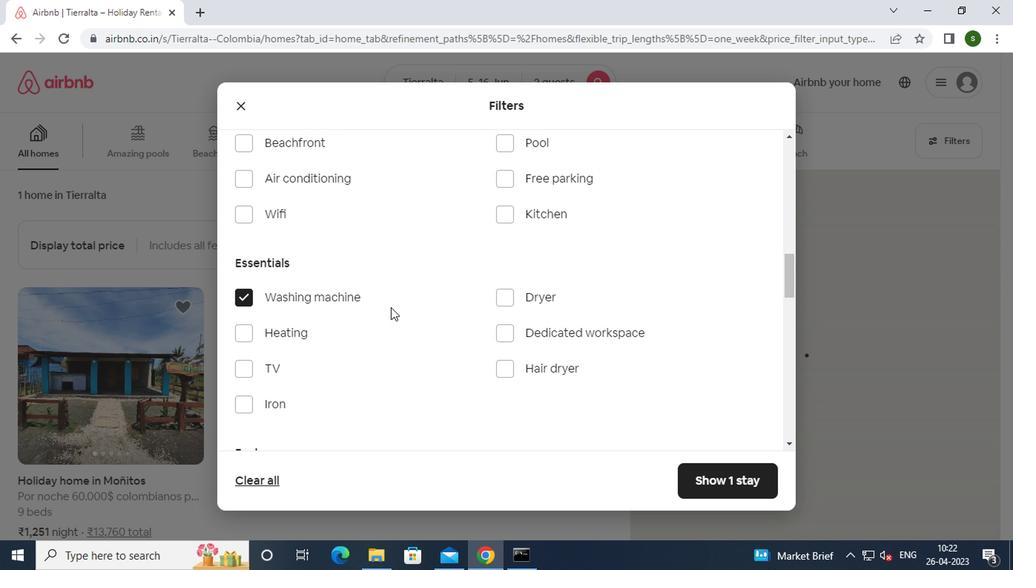 
Action: Mouse moved to (605, 353)
Screenshot: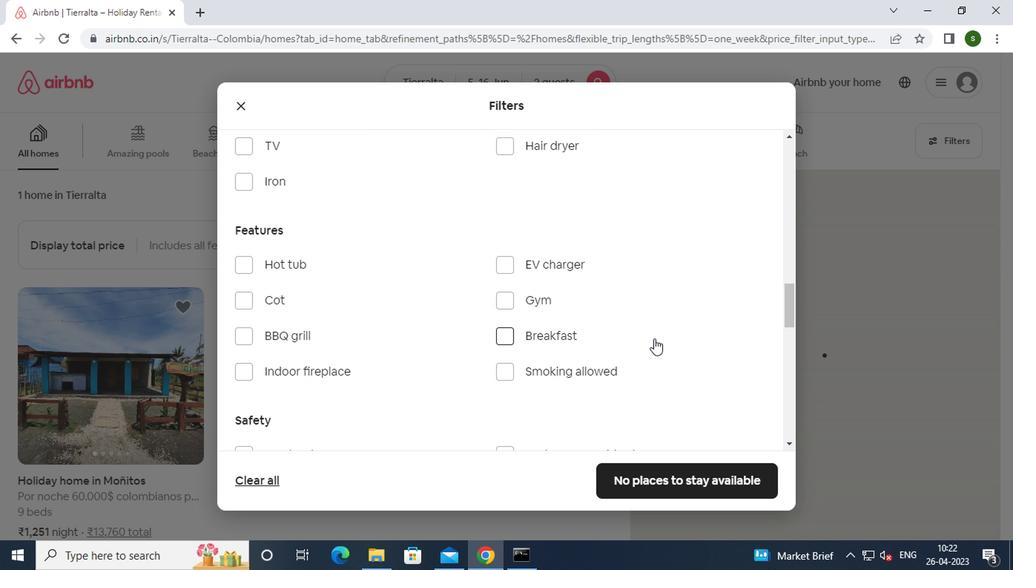 
Action: Mouse scrolled (605, 352) with delta (0, -1)
Screenshot: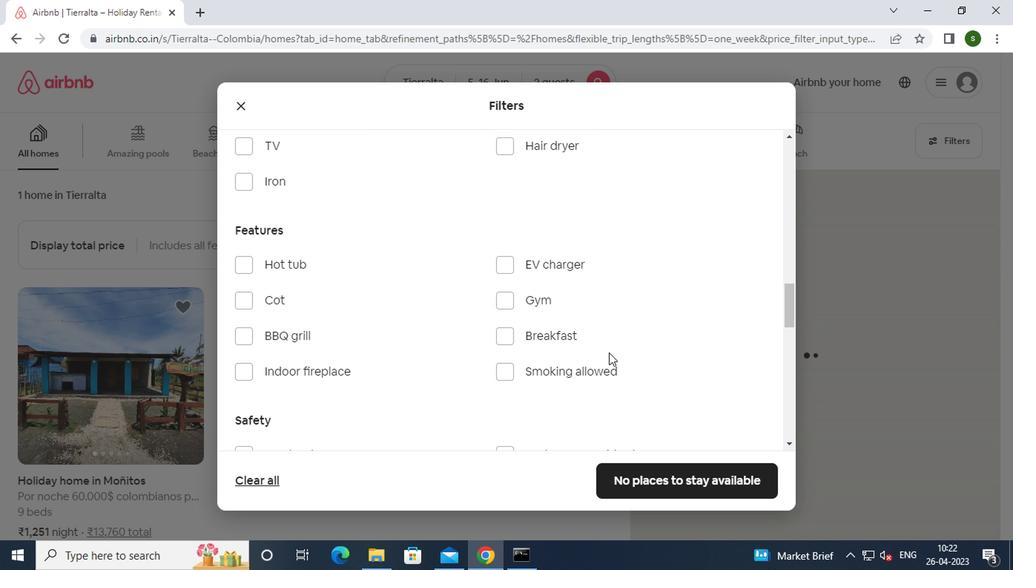 
Action: Mouse moved to (604, 354)
Screenshot: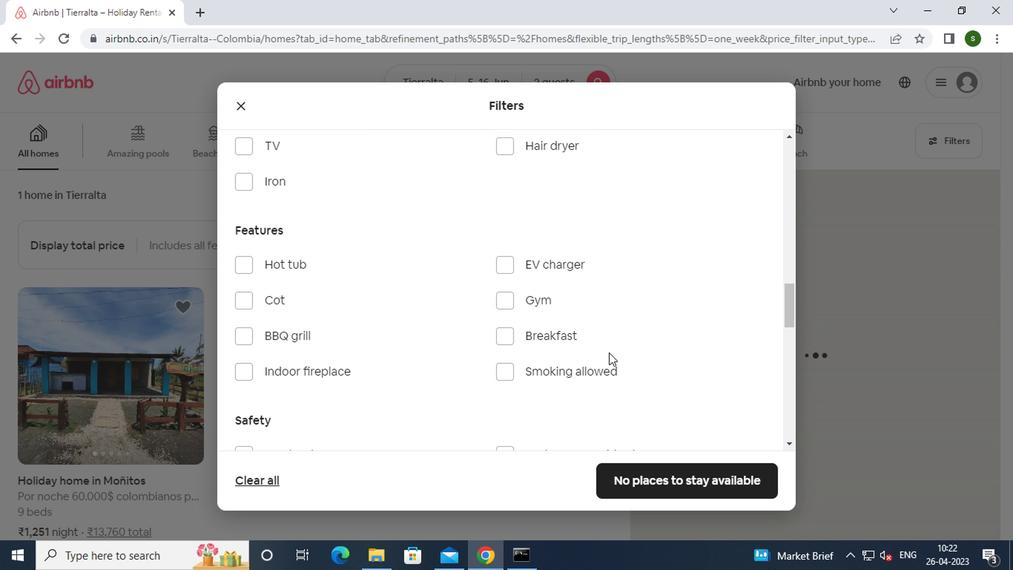 
Action: Mouse scrolled (604, 353) with delta (0, 0)
Screenshot: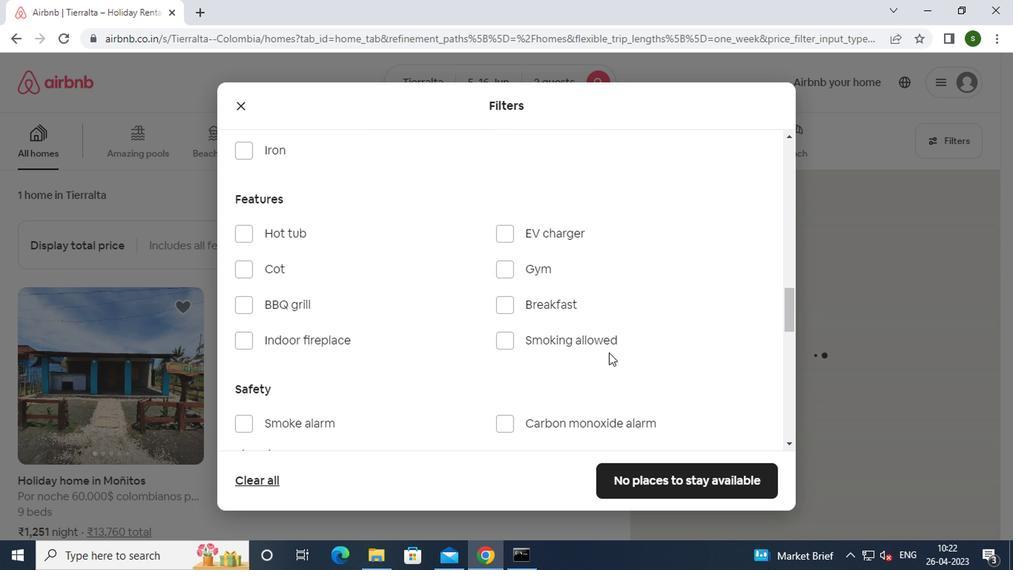 
Action: Mouse scrolled (604, 353) with delta (0, 0)
Screenshot: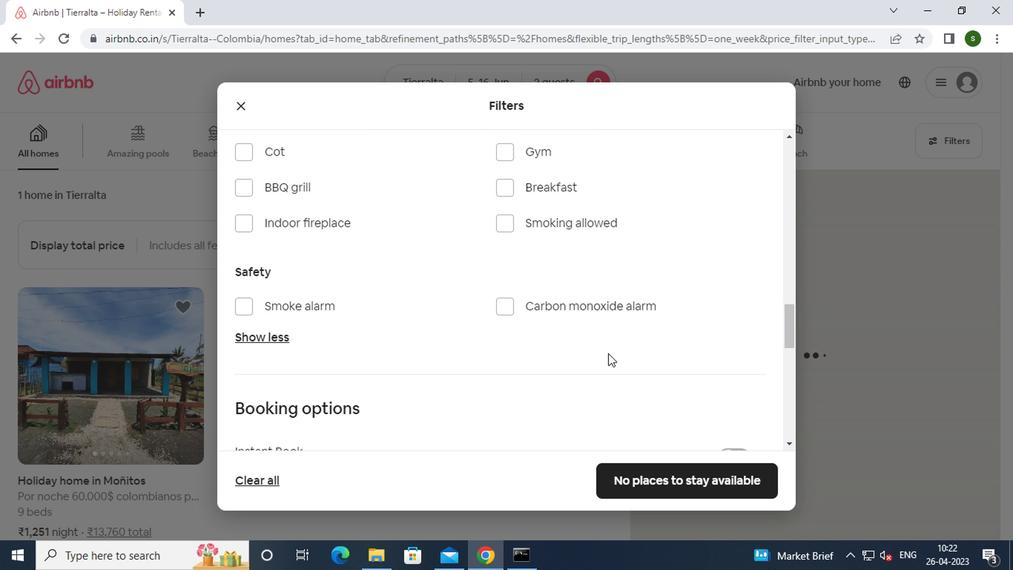 
Action: Mouse scrolled (604, 353) with delta (0, 0)
Screenshot: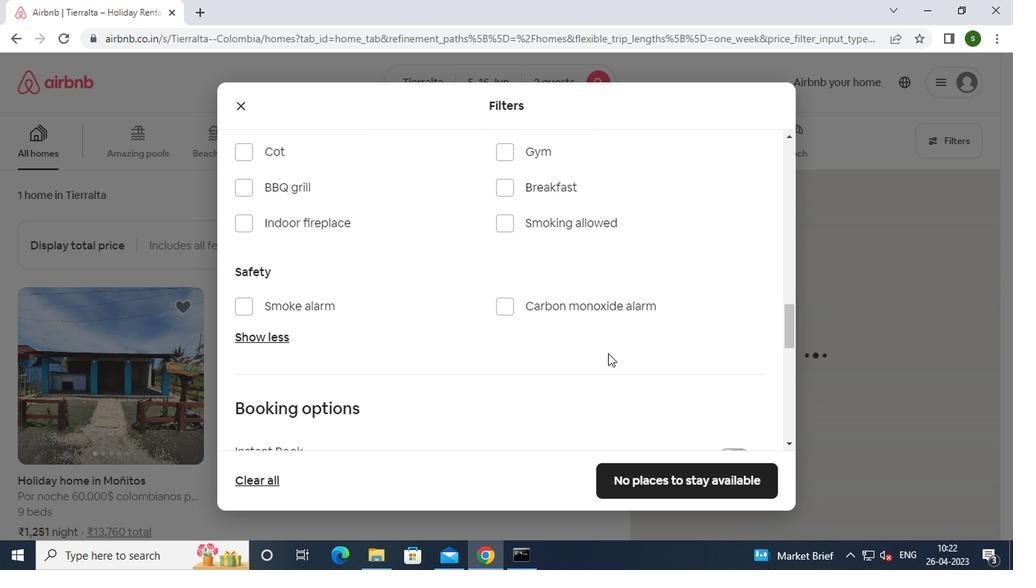 
Action: Mouse moved to (727, 363)
Screenshot: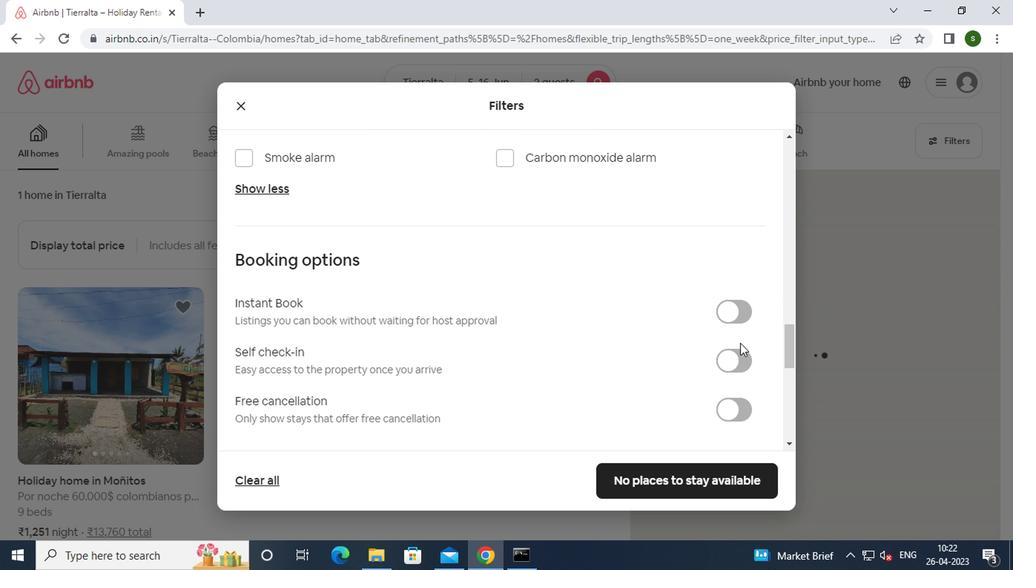 
Action: Mouse pressed left at (727, 363)
Screenshot: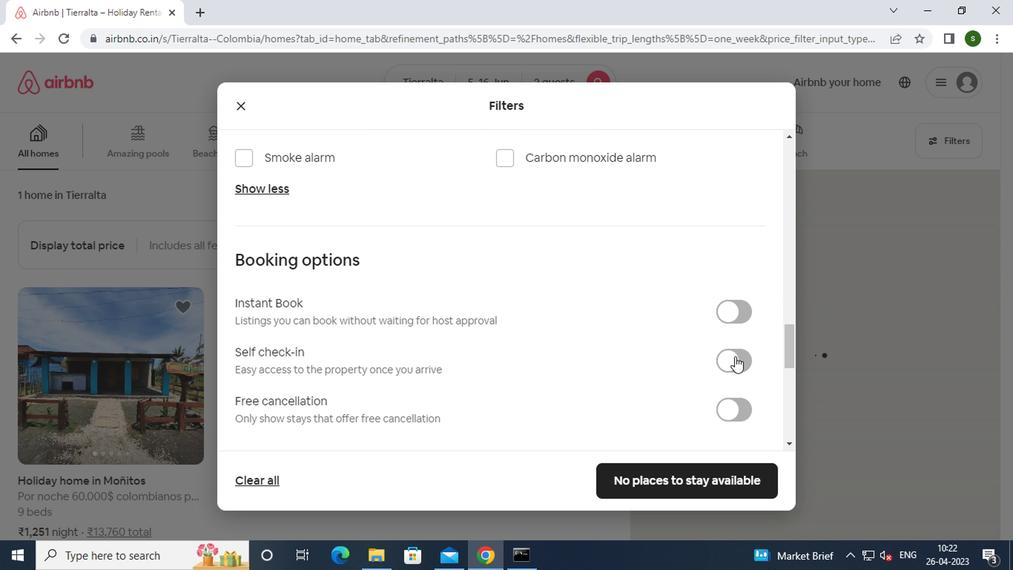 
Action: Mouse moved to (602, 343)
Screenshot: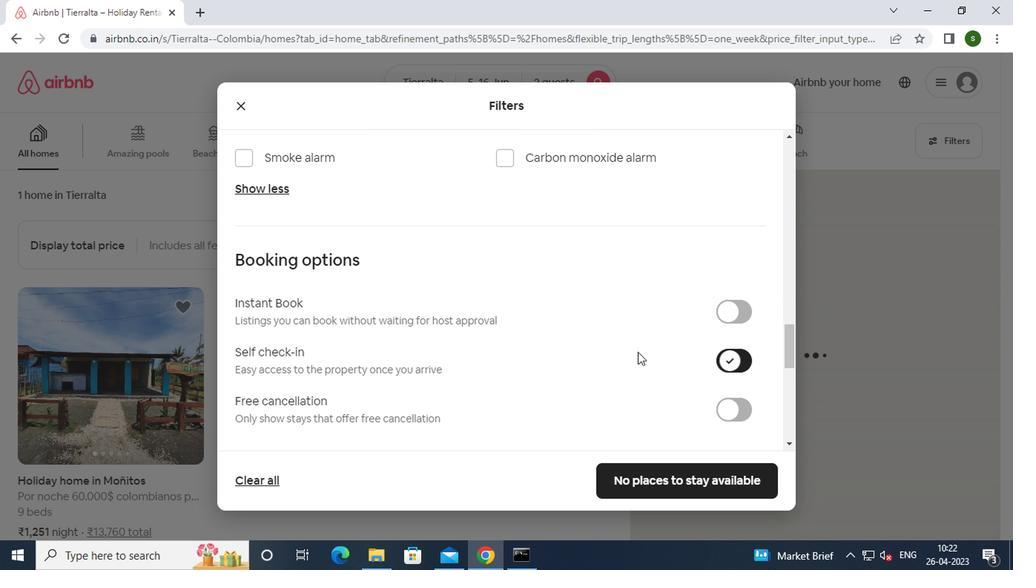 
Action: Mouse scrolled (602, 342) with delta (0, -1)
Screenshot: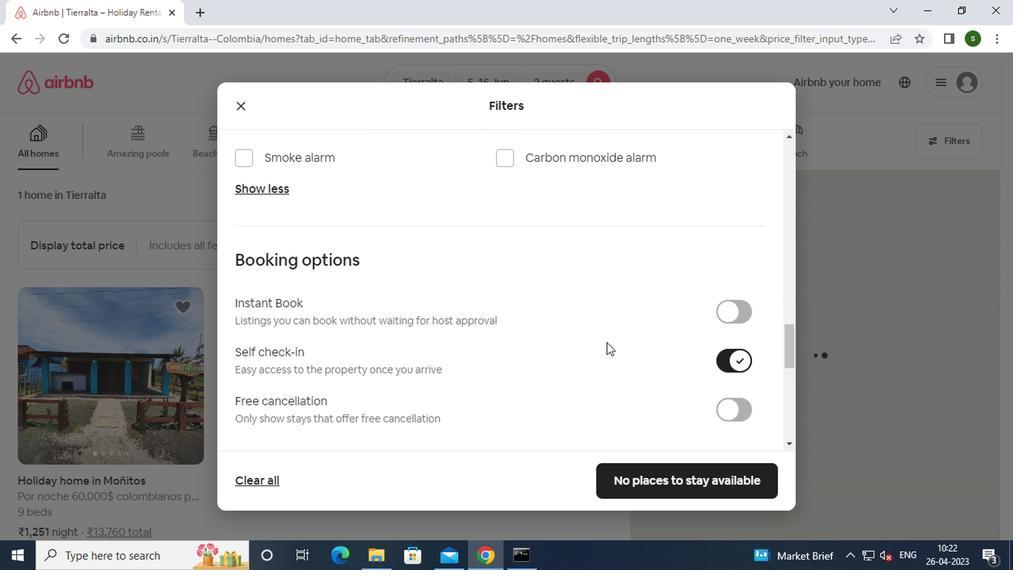 
Action: Mouse scrolled (602, 342) with delta (0, -1)
Screenshot: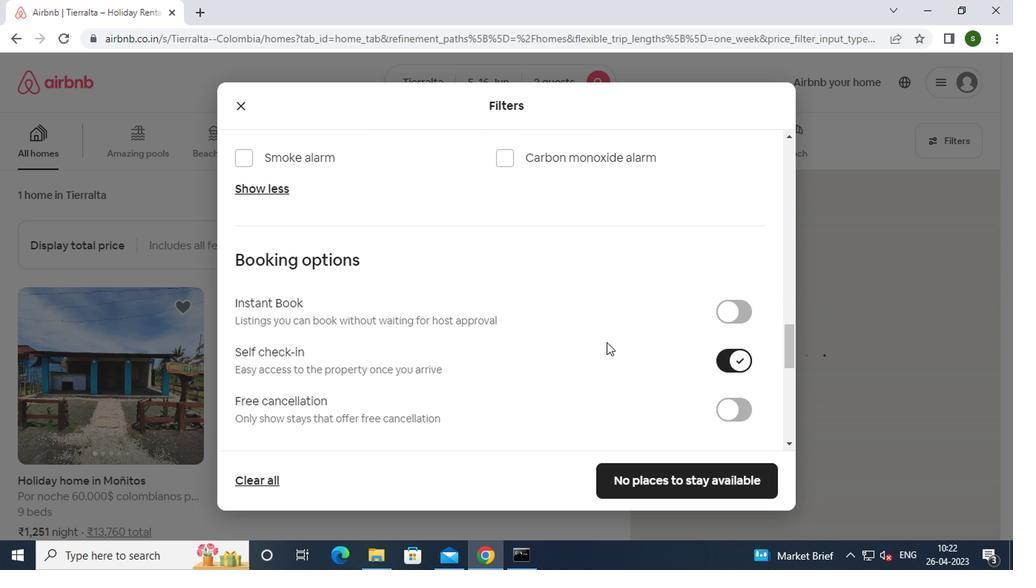 
Action: Mouse scrolled (602, 342) with delta (0, -1)
Screenshot: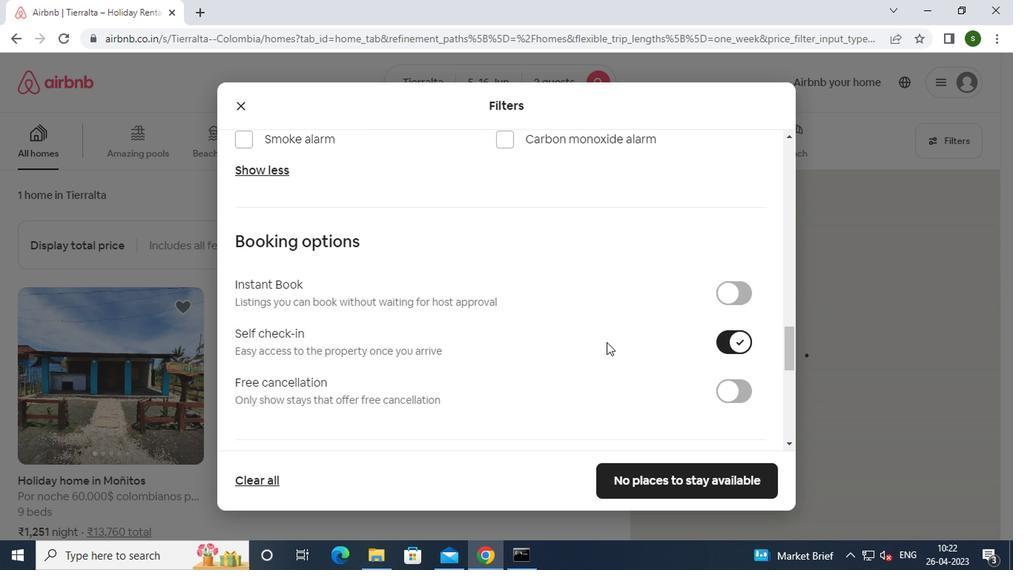 
Action: Mouse scrolled (602, 342) with delta (0, -1)
Screenshot: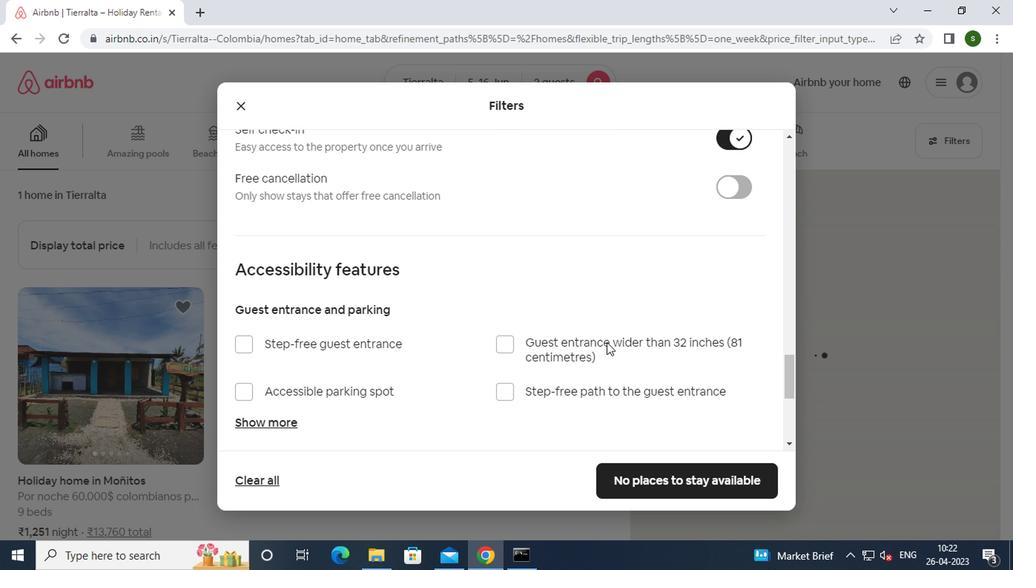 
Action: Mouse scrolled (602, 342) with delta (0, -1)
Screenshot: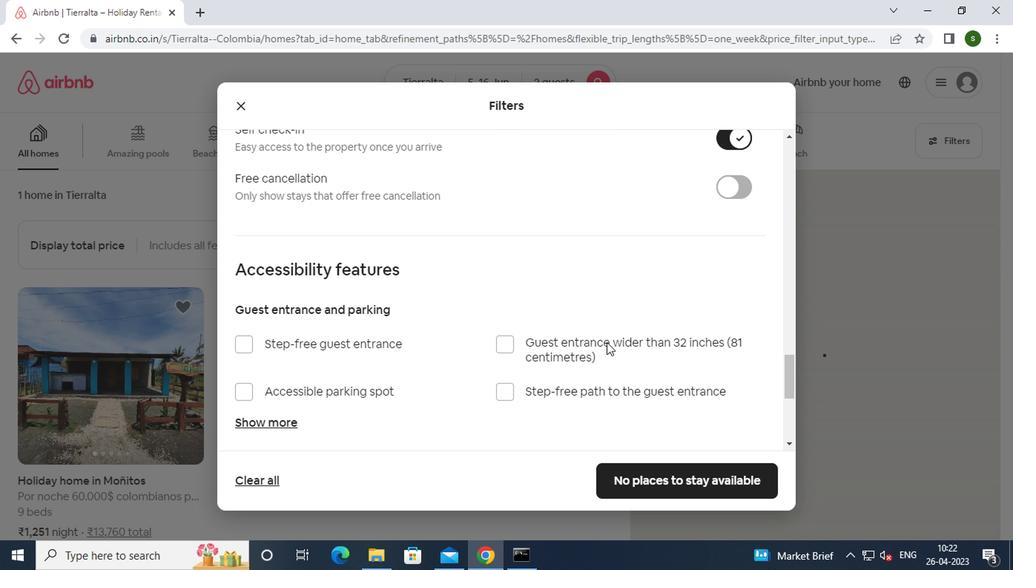 
Action: Mouse scrolled (602, 342) with delta (0, -1)
Screenshot: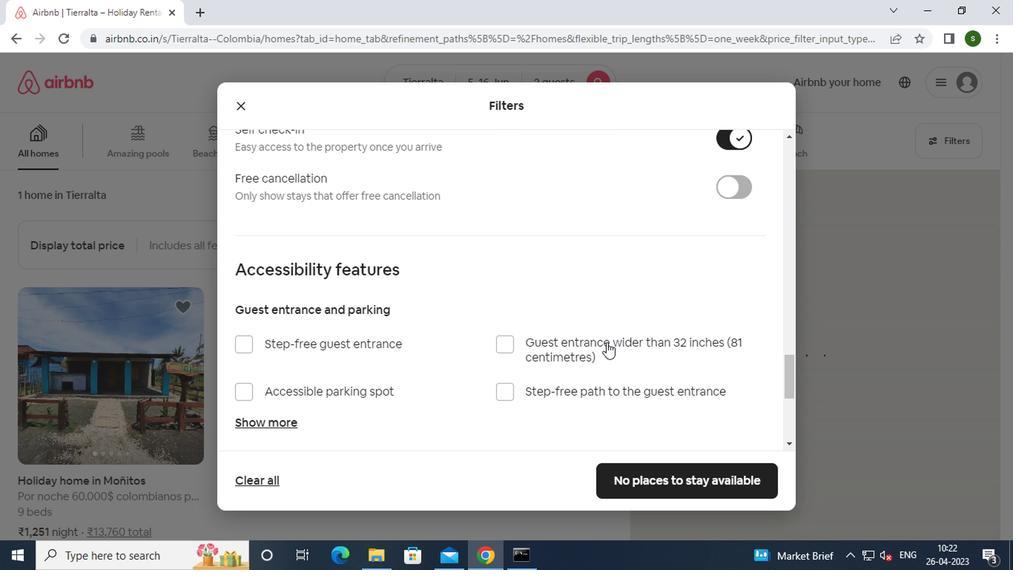
Action: Mouse scrolled (602, 342) with delta (0, -1)
Screenshot: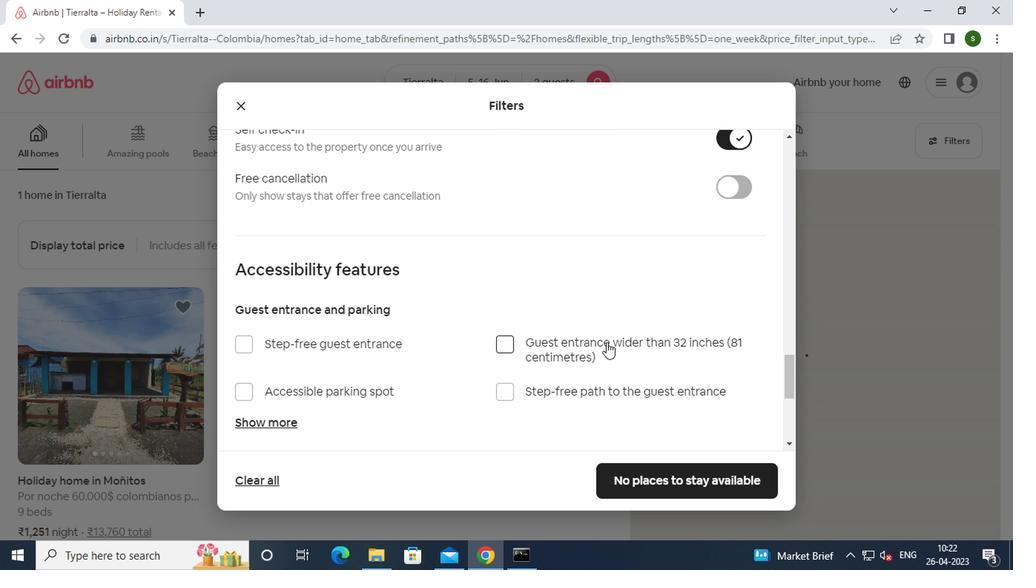 
Action: Mouse scrolled (602, 342) with delta (0, -1)
Screenshot: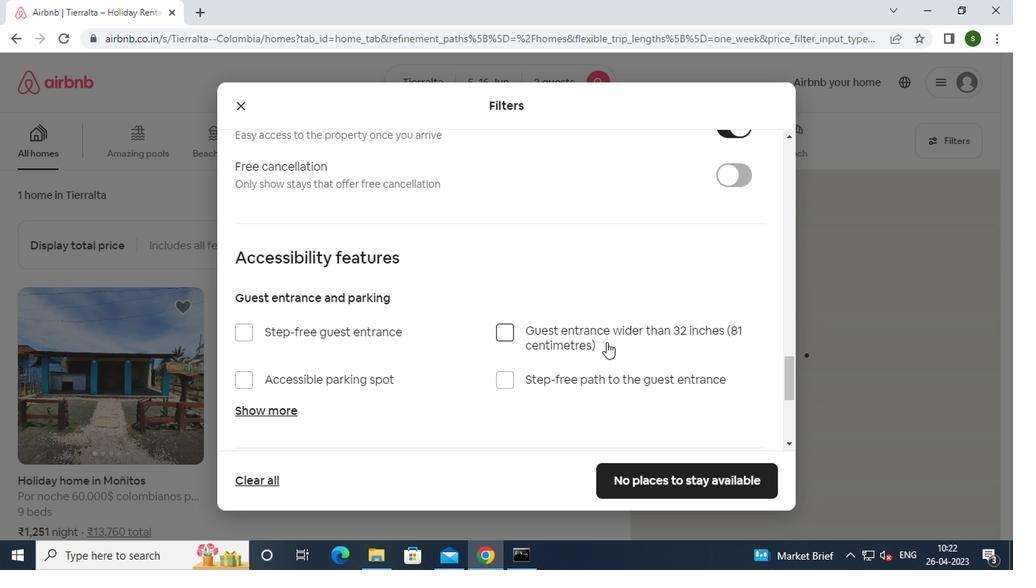 
Action: Mouse moved to (602, 341)
Screenshot: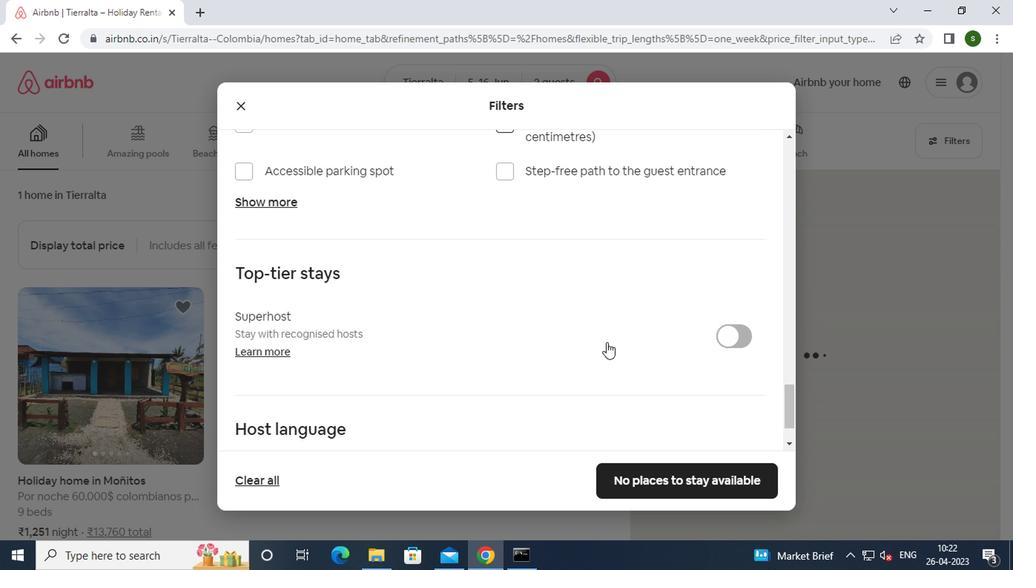 
Action: Mouse scrolled (602, 339) with delta (0, -1)
Screenshot: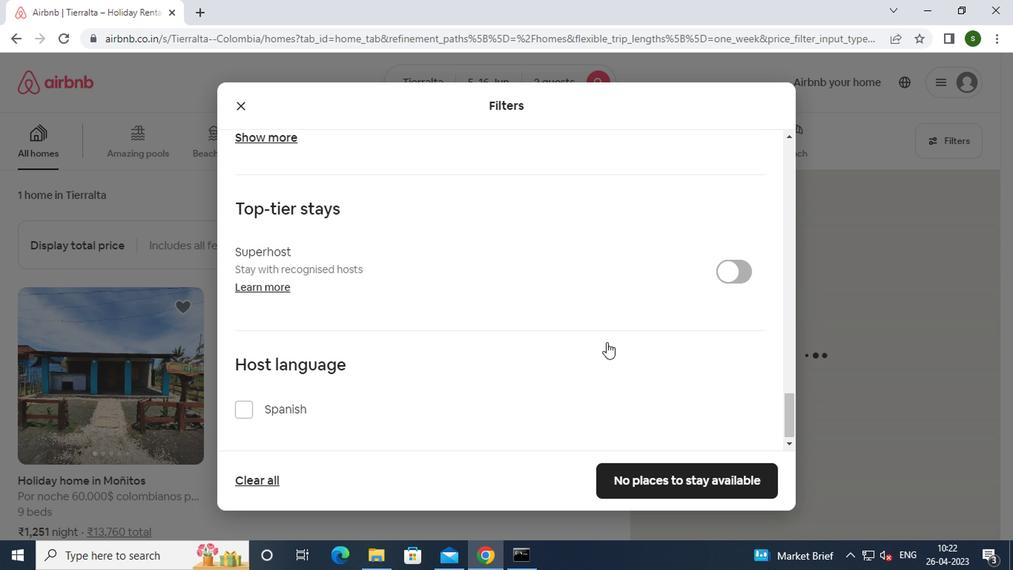 
Action: Mouse scrolled (602, 339) with delta (0, -1)
Screenshot: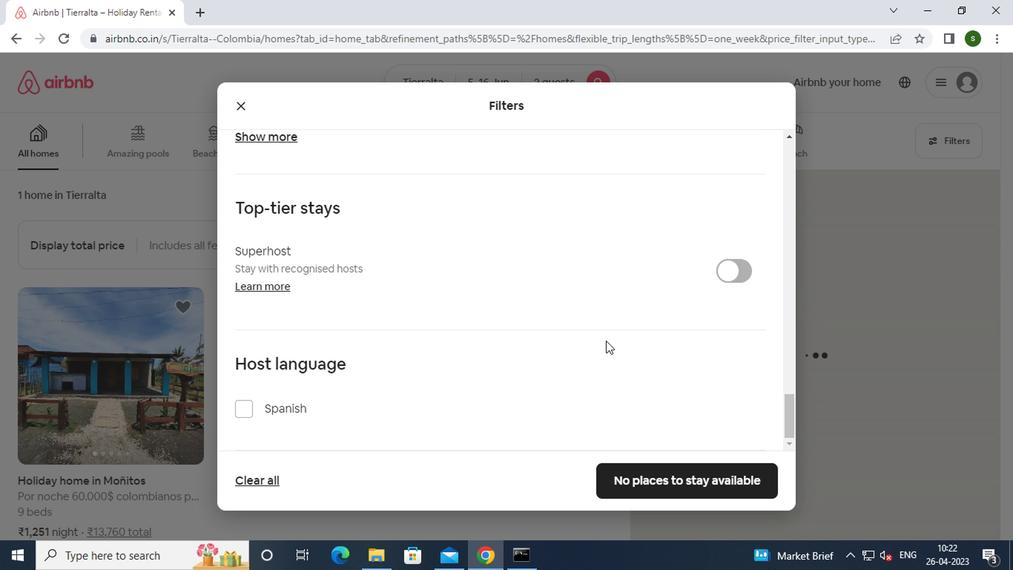 
Action: Mouse moved to (647, 481)
Screenshot: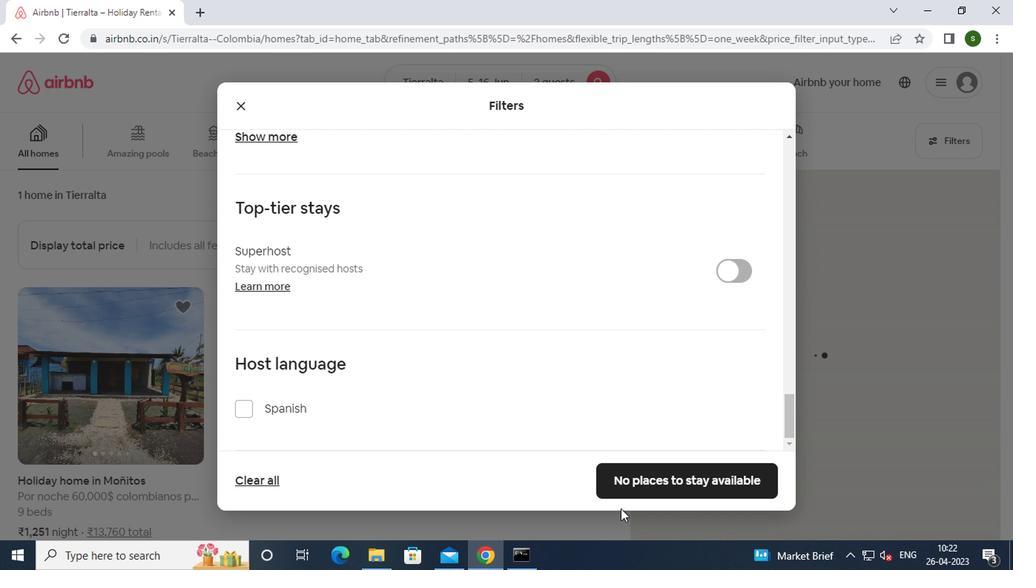 
Action: Mouse pressed left at (647, 481)
Screenshot: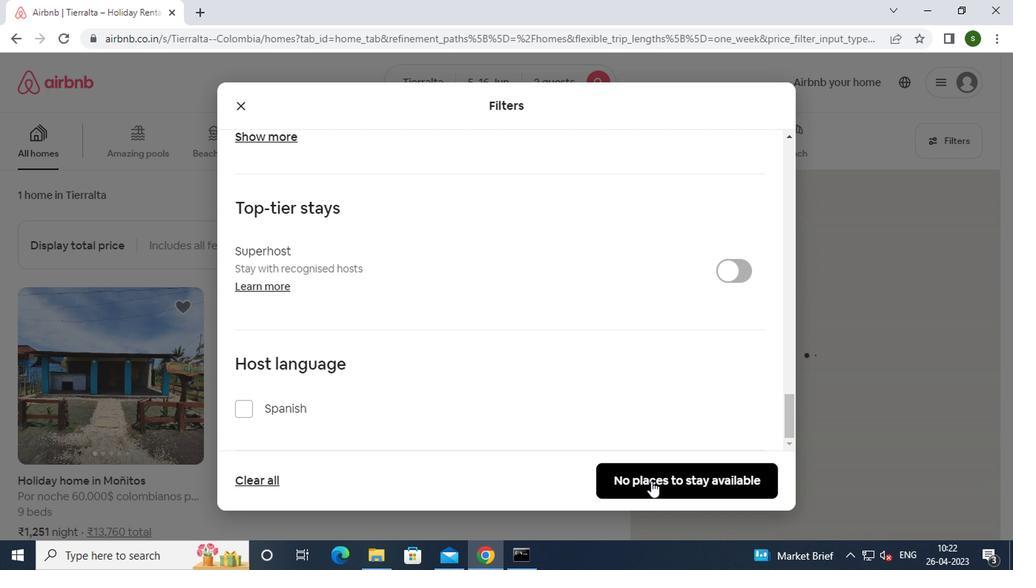 
